 Task: Font style For heading Use Arial with green colour, bold & Underline. font size for heading '20 Pt. 'Change the font style of data to Arialand font size to  18 Pt. Change the alignment of both headline & data to  Align center. In the sheet  Attendance Spreadsheet
Action: Mouse moved to (60, 122)
Screenshot: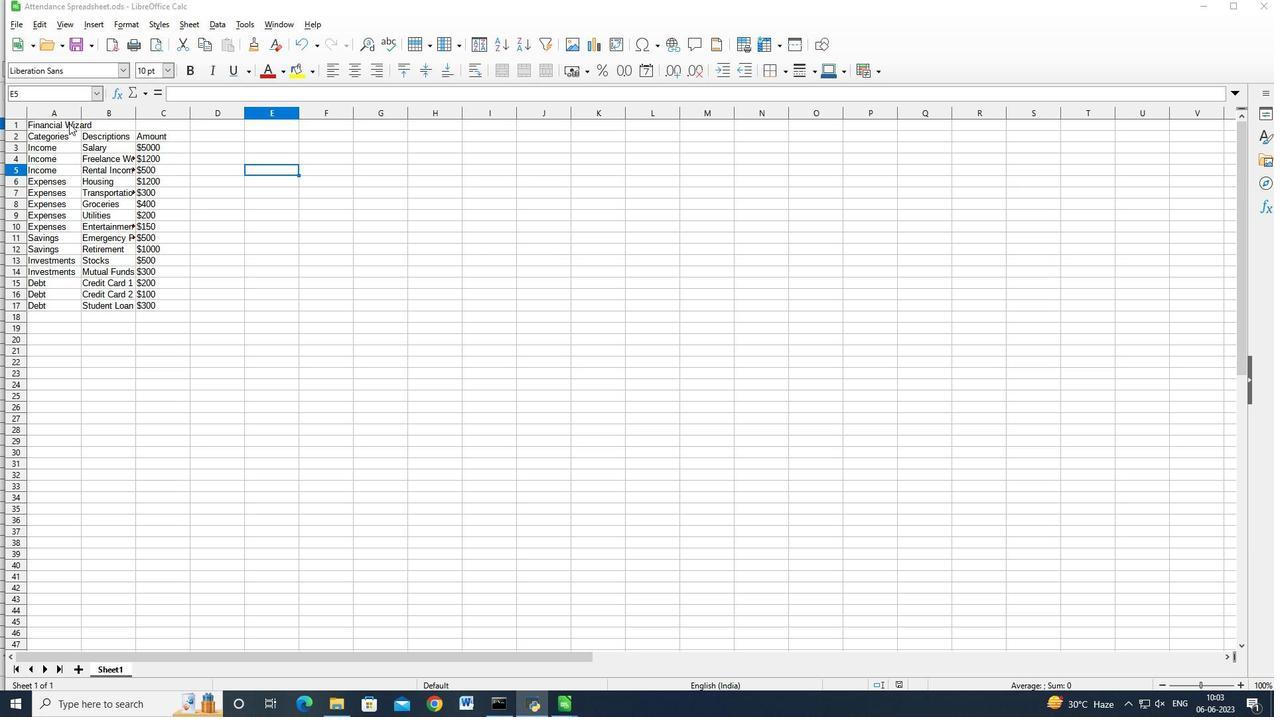 
Action: Mouse pressed left at (60, 122)
Screenshot: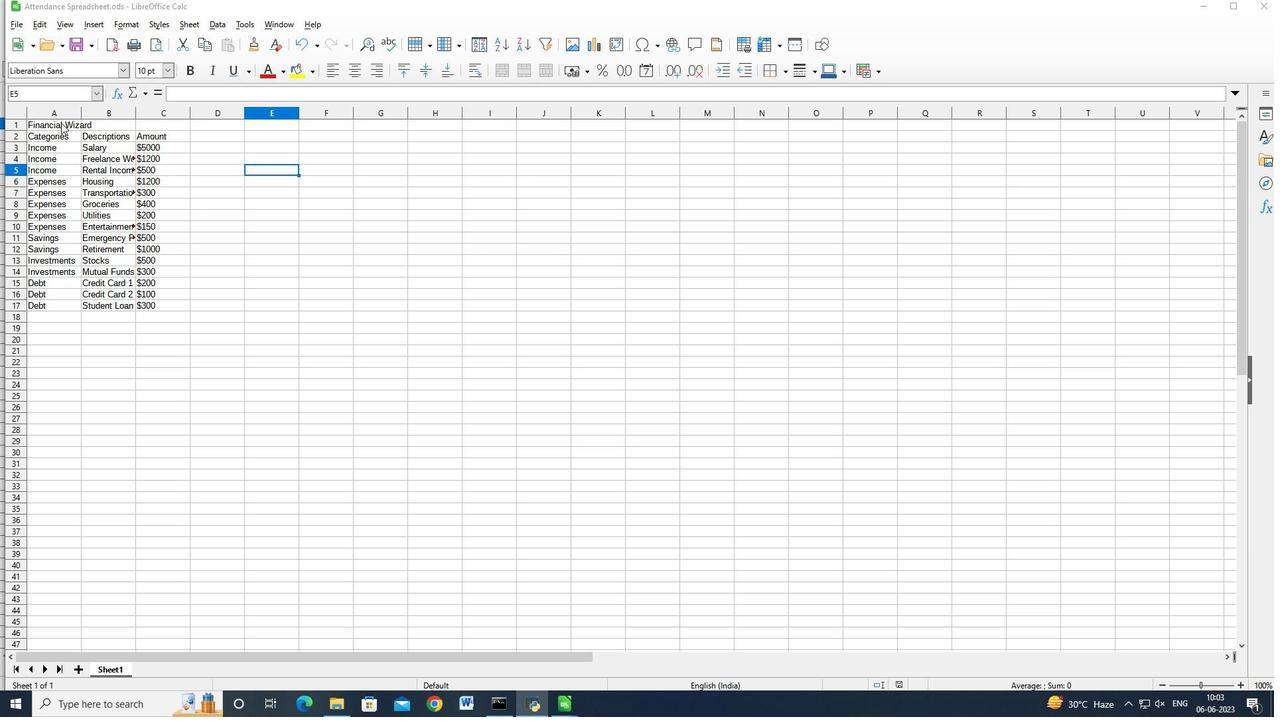 
Action: Key pressed <Key.shift><Key.right>
Screenshot: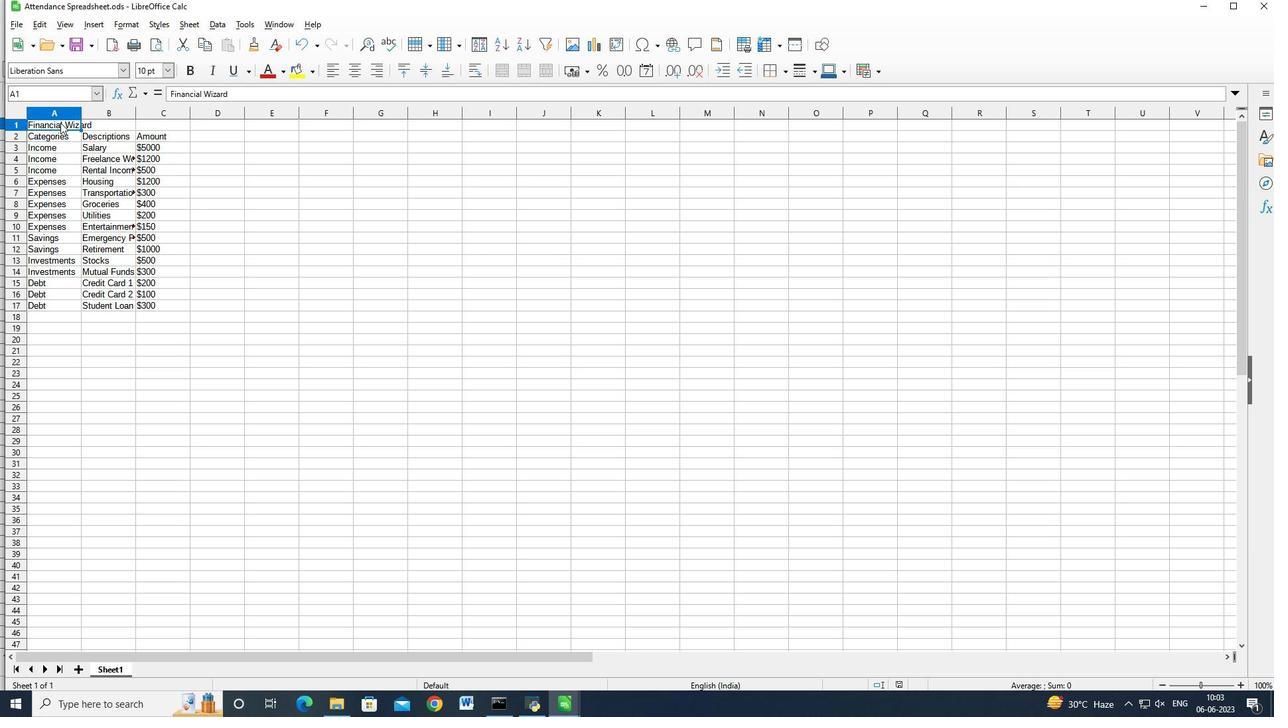 
Action: Mouse moved to (60, 75)
Screenshot: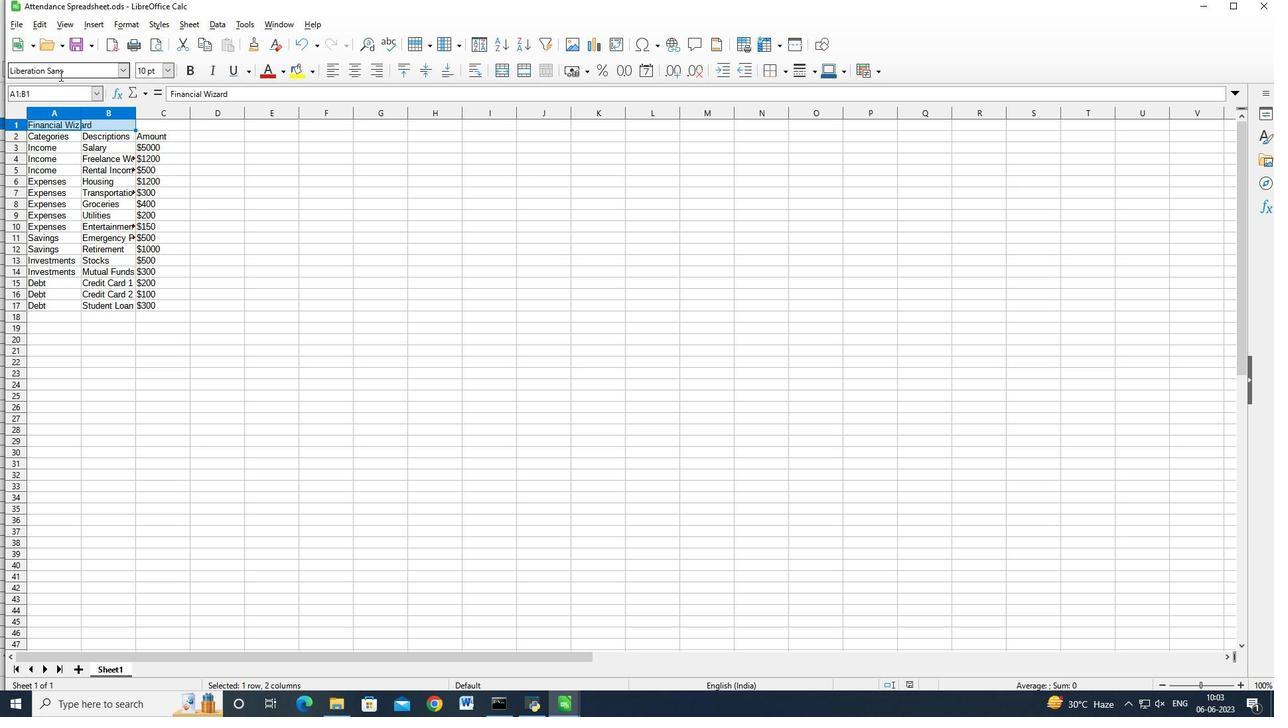 
Action: Mouse pressed left at (60, 75)
Screenshot: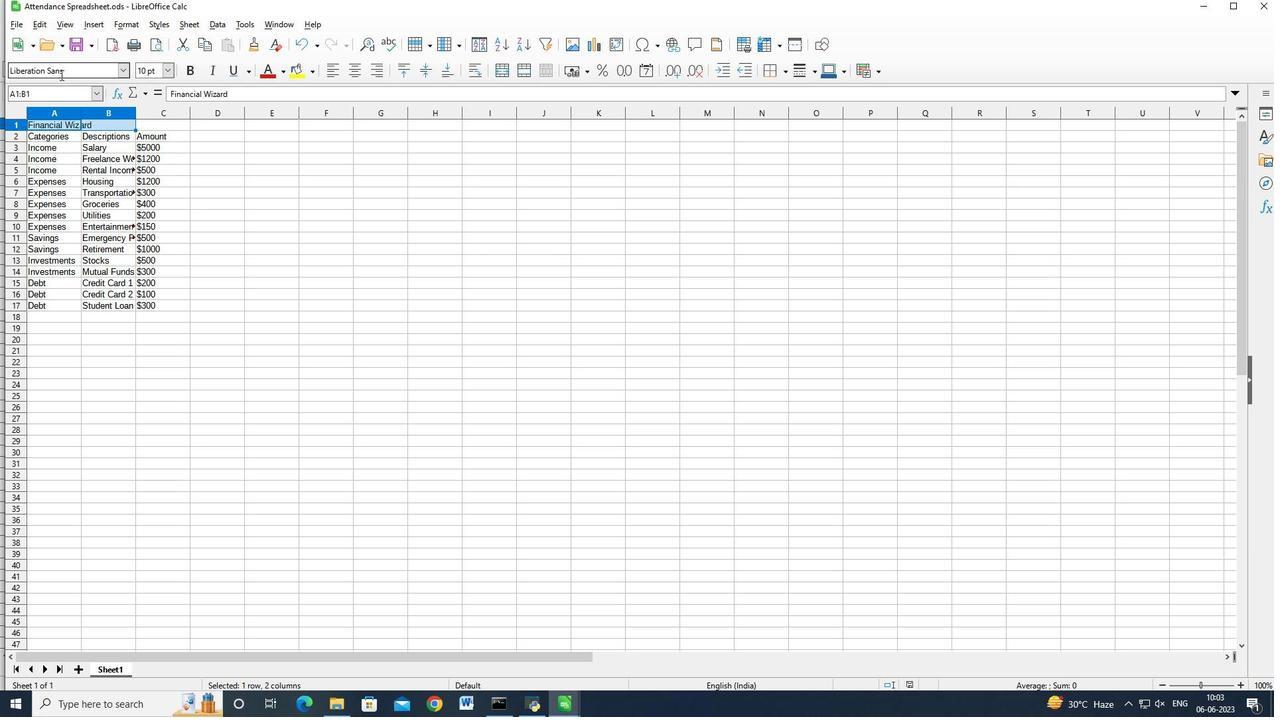 
Action: Key pressed <Key.right><Key.backspace><Key.backspace><Key.backspace><Key.backspace><Key.backspace><Key.backspace><Key.backspace><Key.backspace><Key.backspace><Key.backspace><Key.backspace><Key.backspace><Key.backspace><Key.backspace><Key.backspace><Key.backspace><Key.backspace><Key.shift_r>Arial<Key.enter>
Screenshot: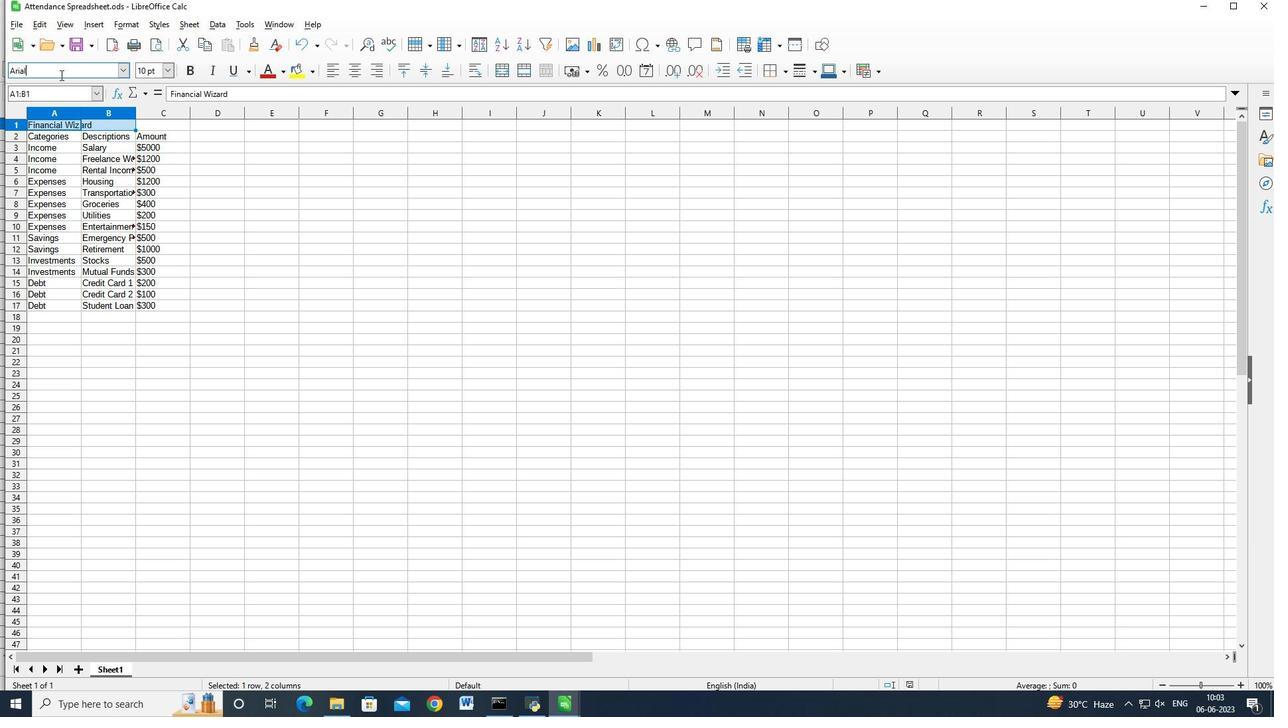 
Action: Mouse moved to (284, 77)
Screenshot: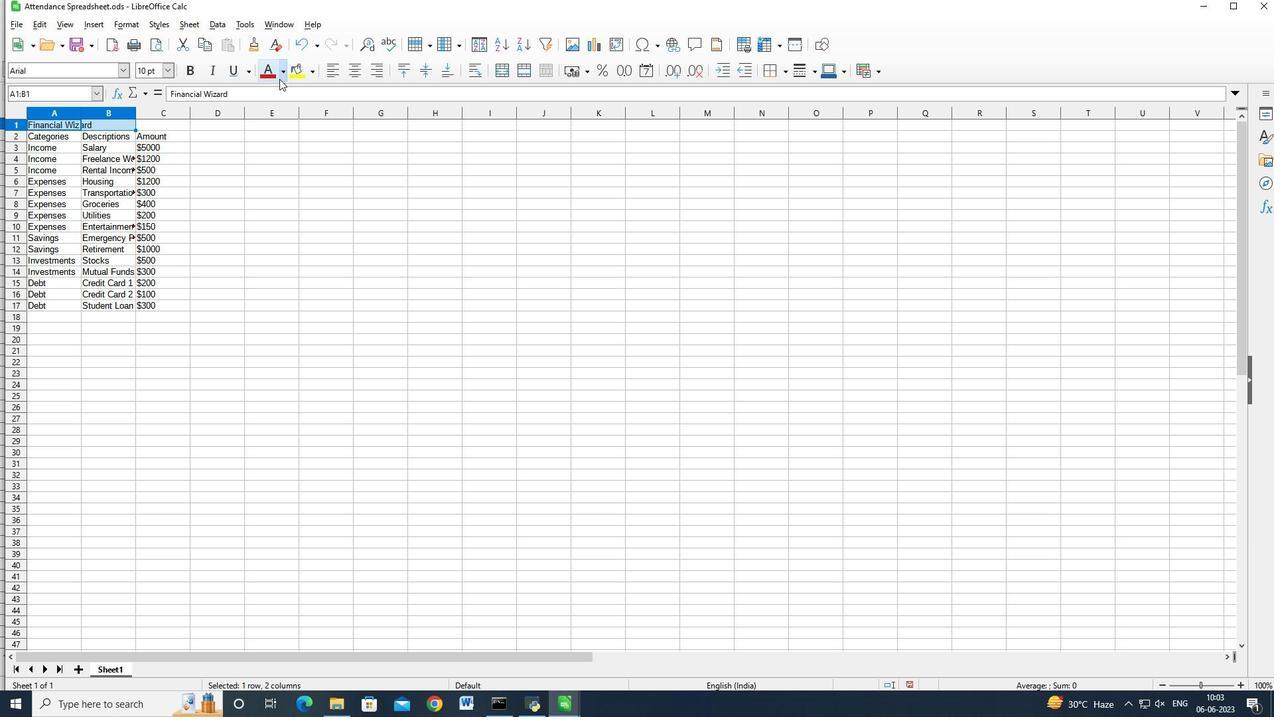 
Action: Mouse pressed left at (284, 77)
Screenshot: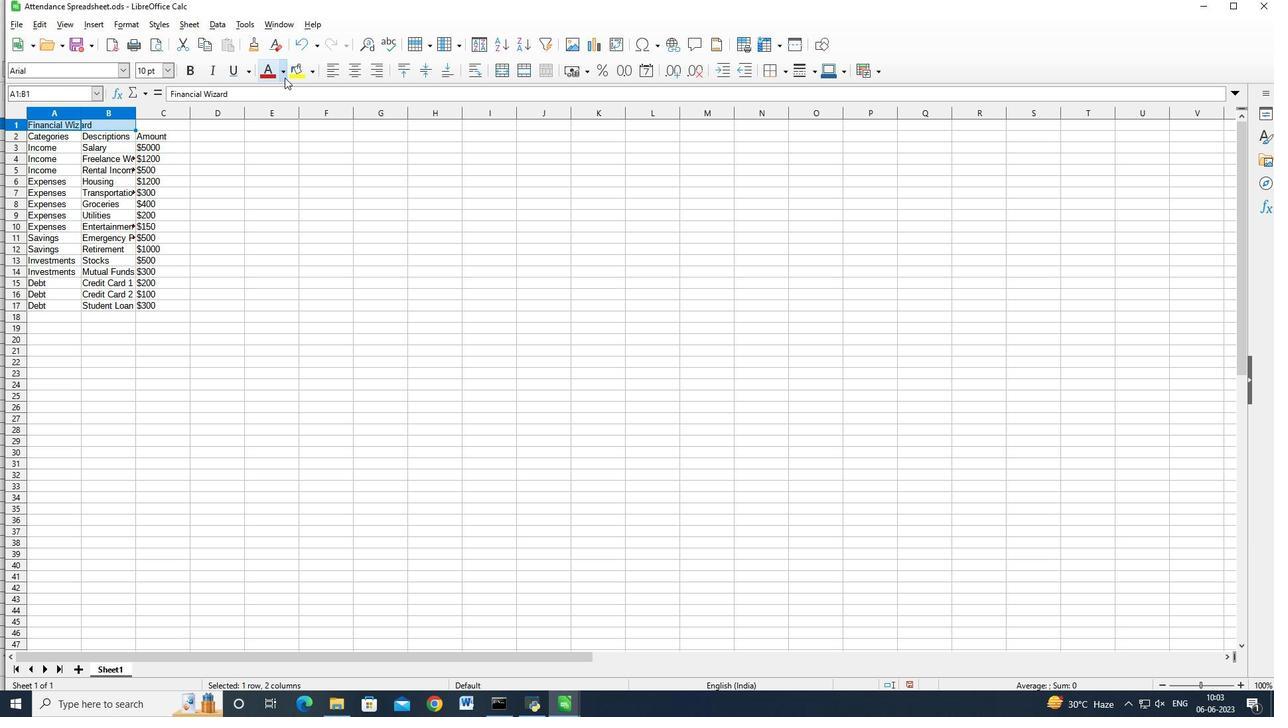 
Action: Mouse moved to (332, 139)
Screenshot: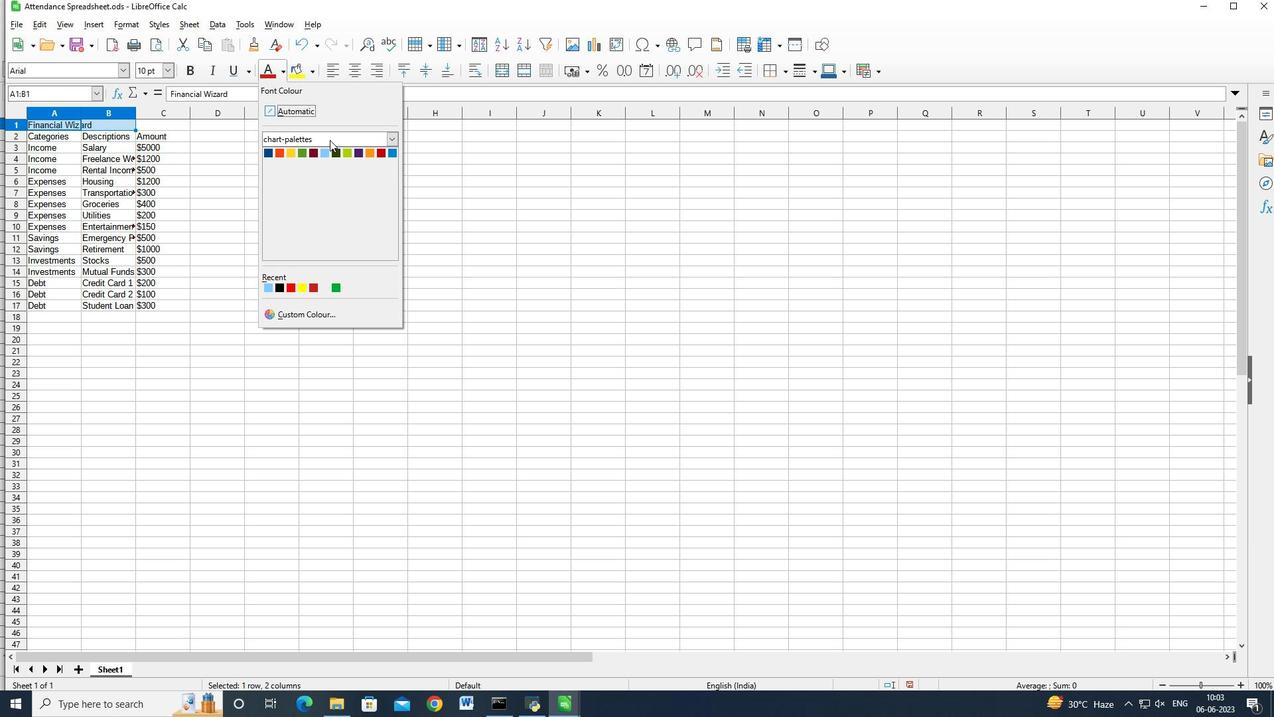 
Action: Mouse pressed left at (332, 139)
Screenshot: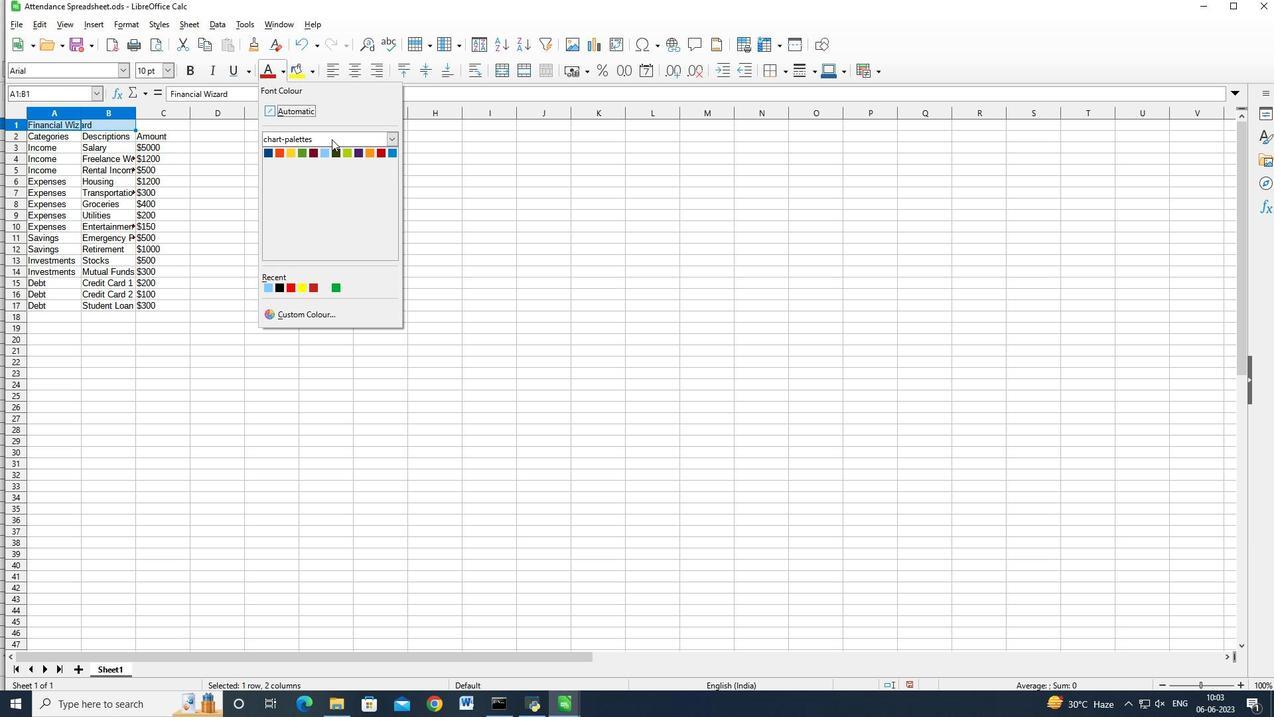 
Action: Mouse moved to (294, 228)
Screenshot: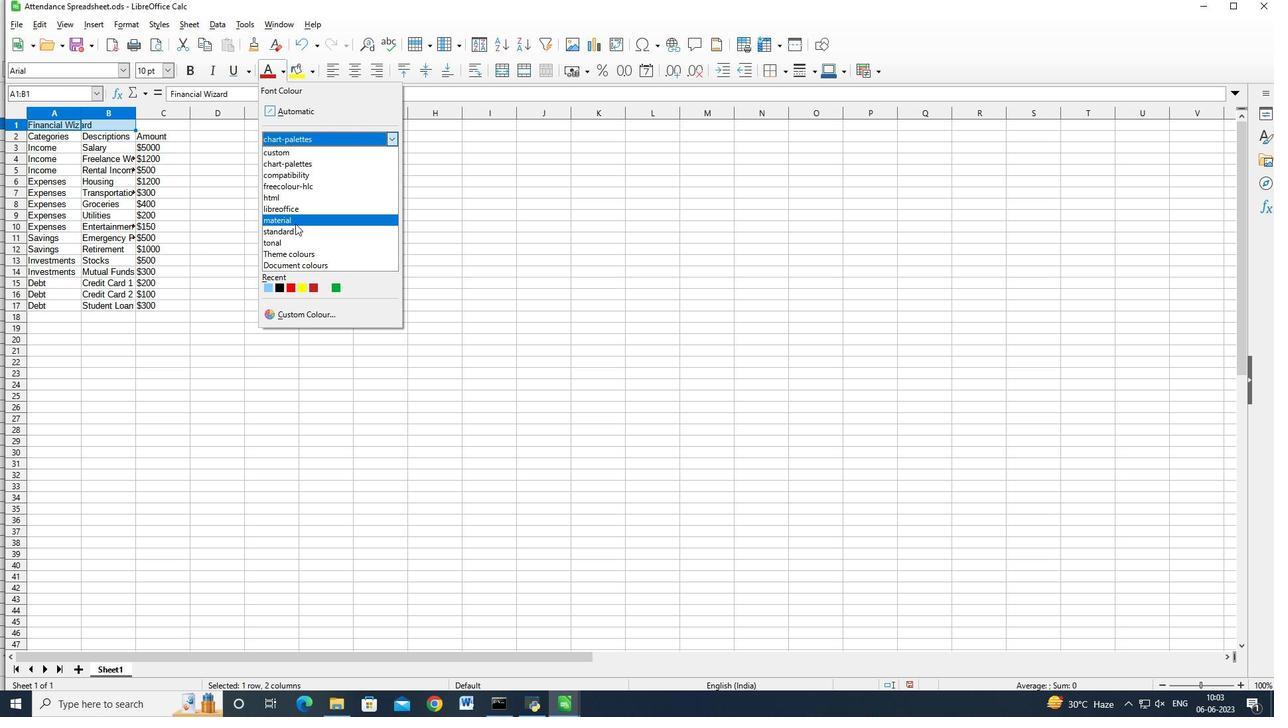 
Action: Mouse pressed left at (294, 228)
Screenshot: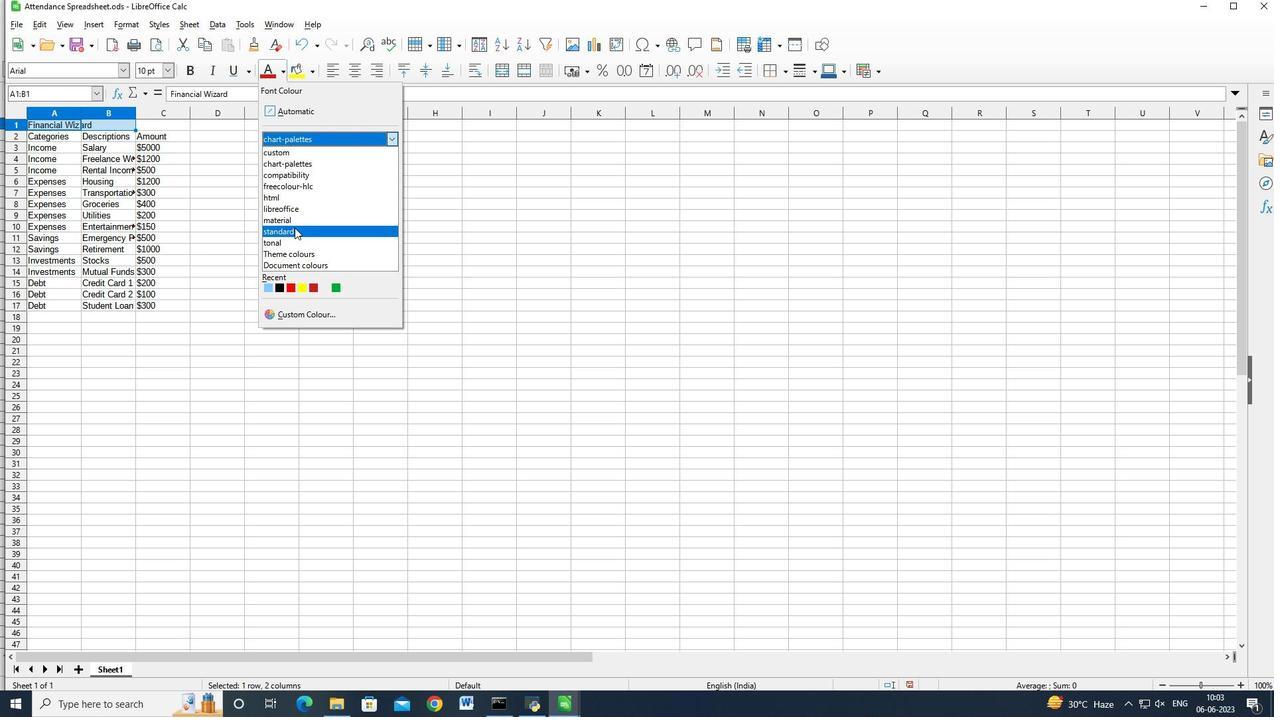 
Action: Mouse moved to (375, 161)
Screenshot: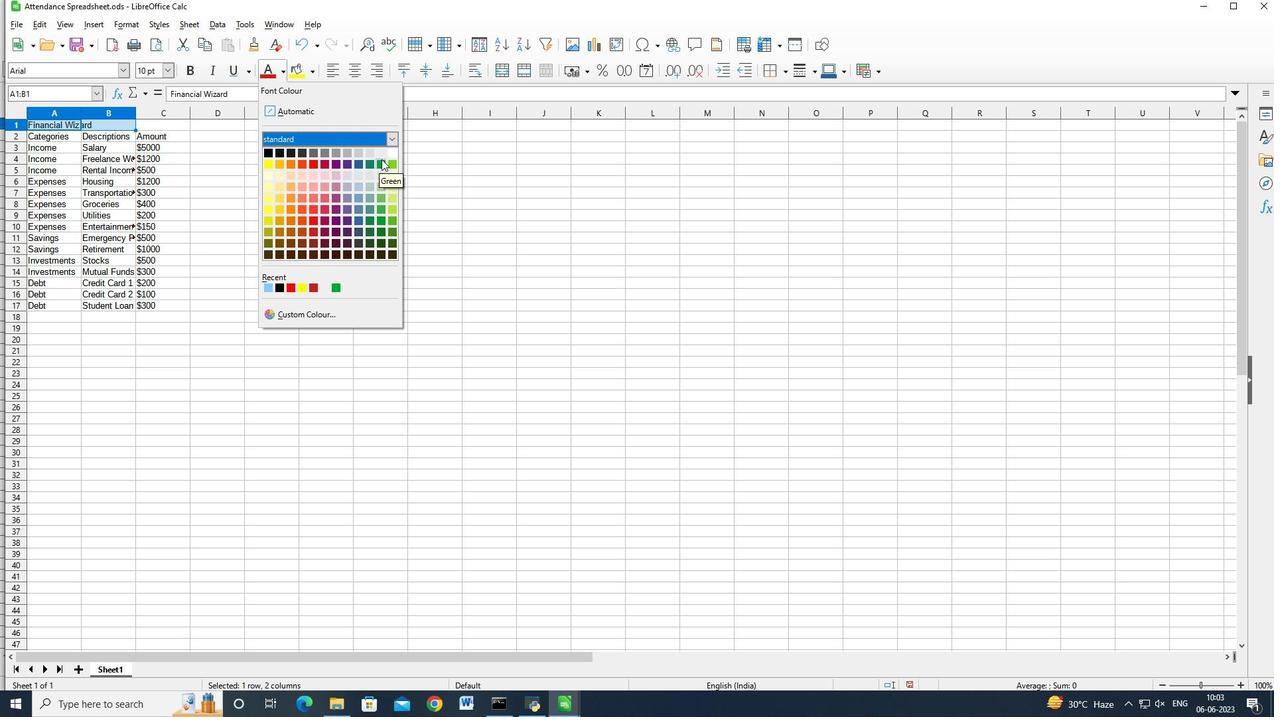 
Action: Mouse pressed left at (375, 161)
Screenshot: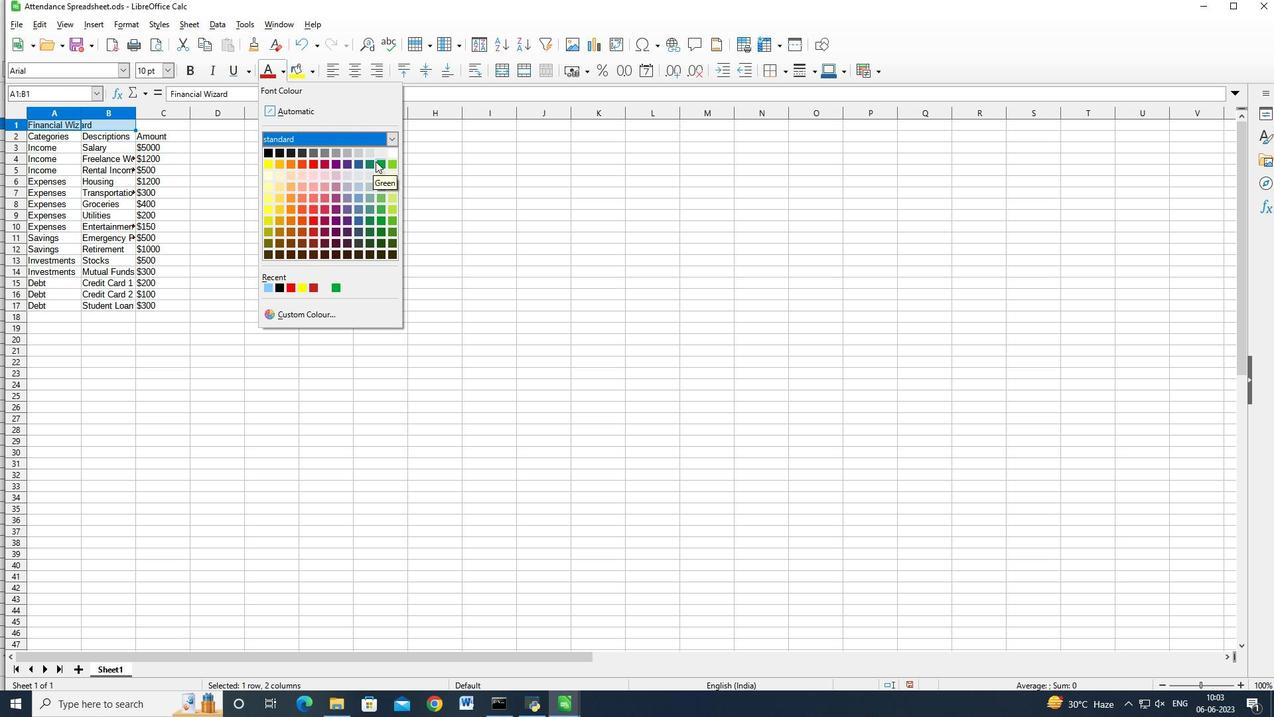 
Action: Mouse moved to (169, 72)
Screenshot: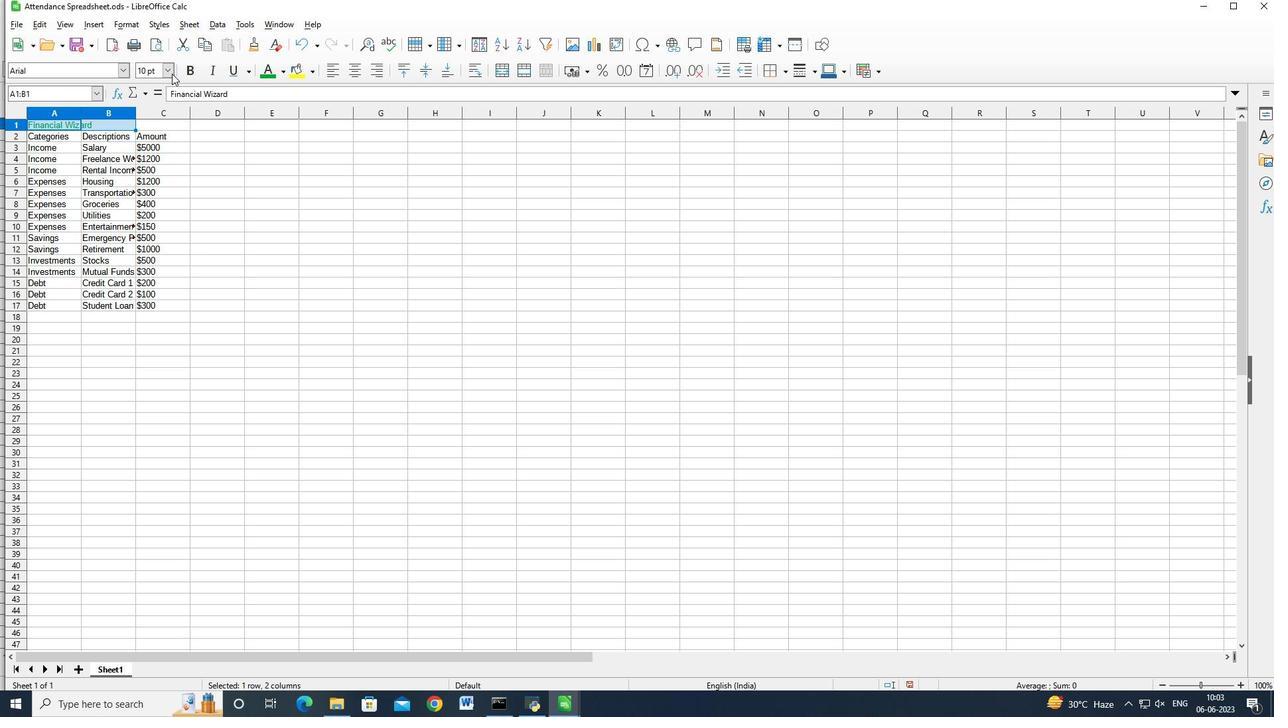 
Action: Mouse pressed left at (169, 72)
Screenshot: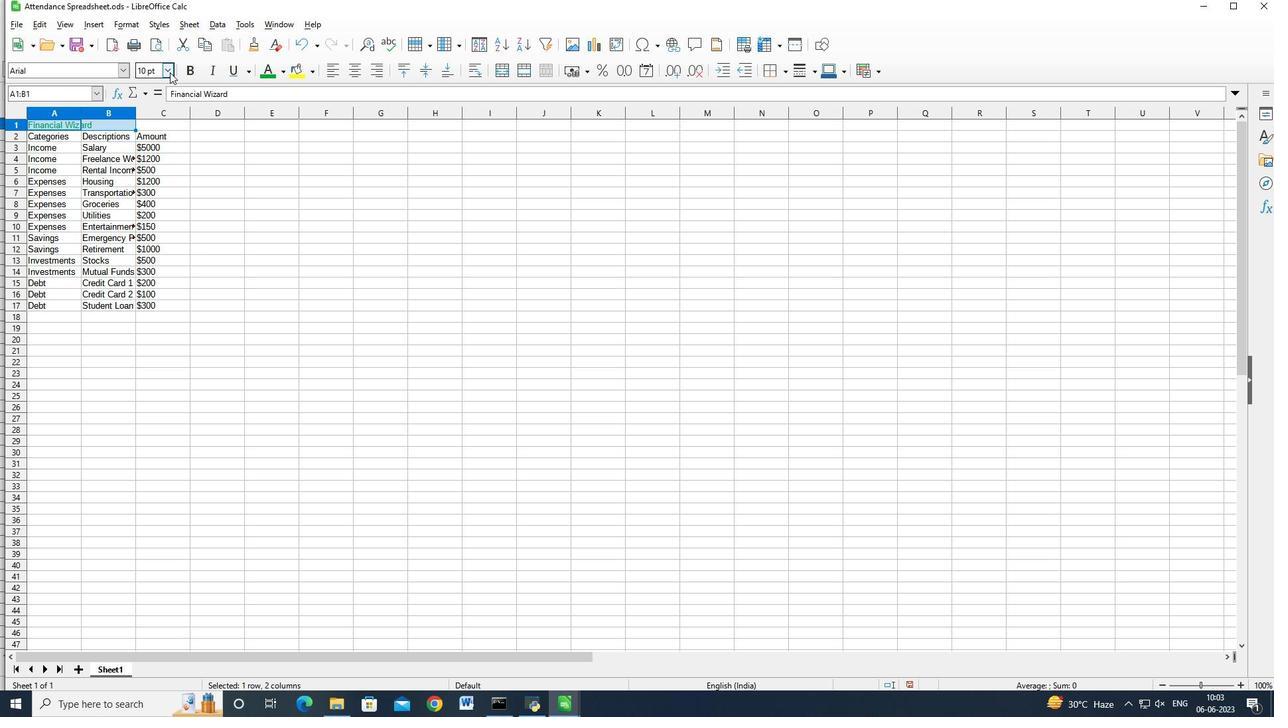 
Action: Mouse moved to (144, 235)
Screenshot: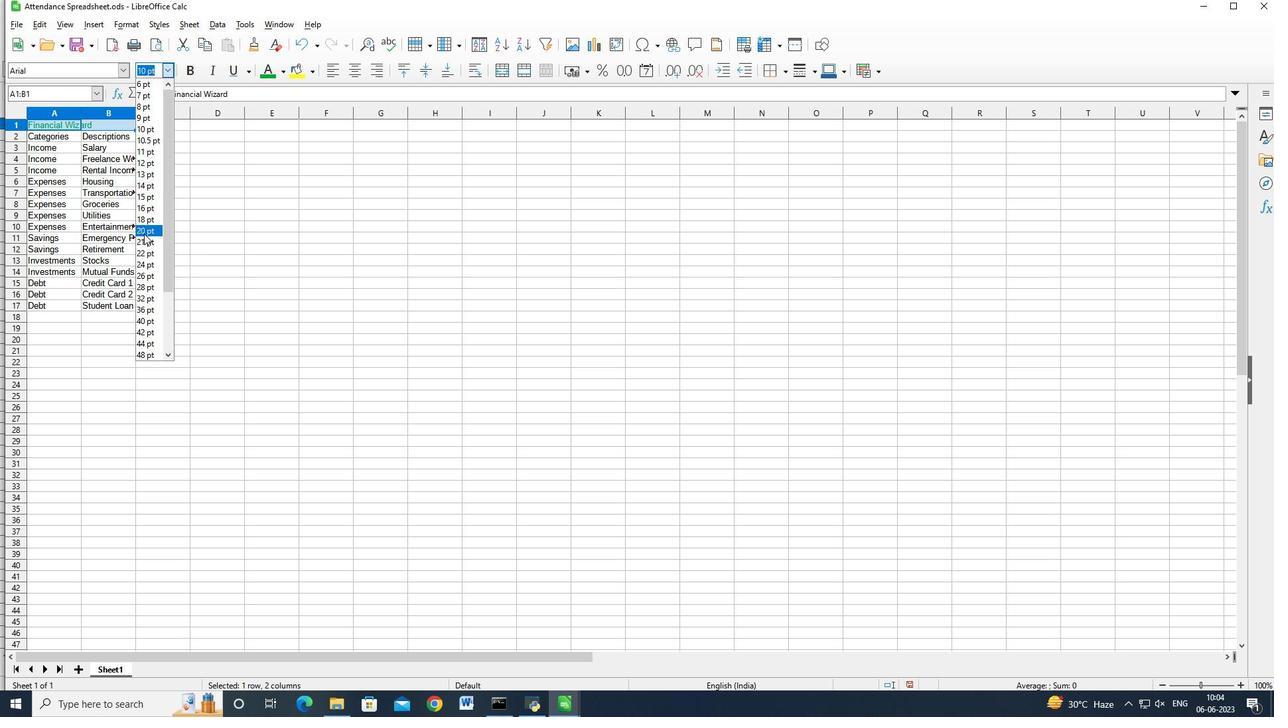 
Action: Mouse pressed left at (144, 235)
Screenshot: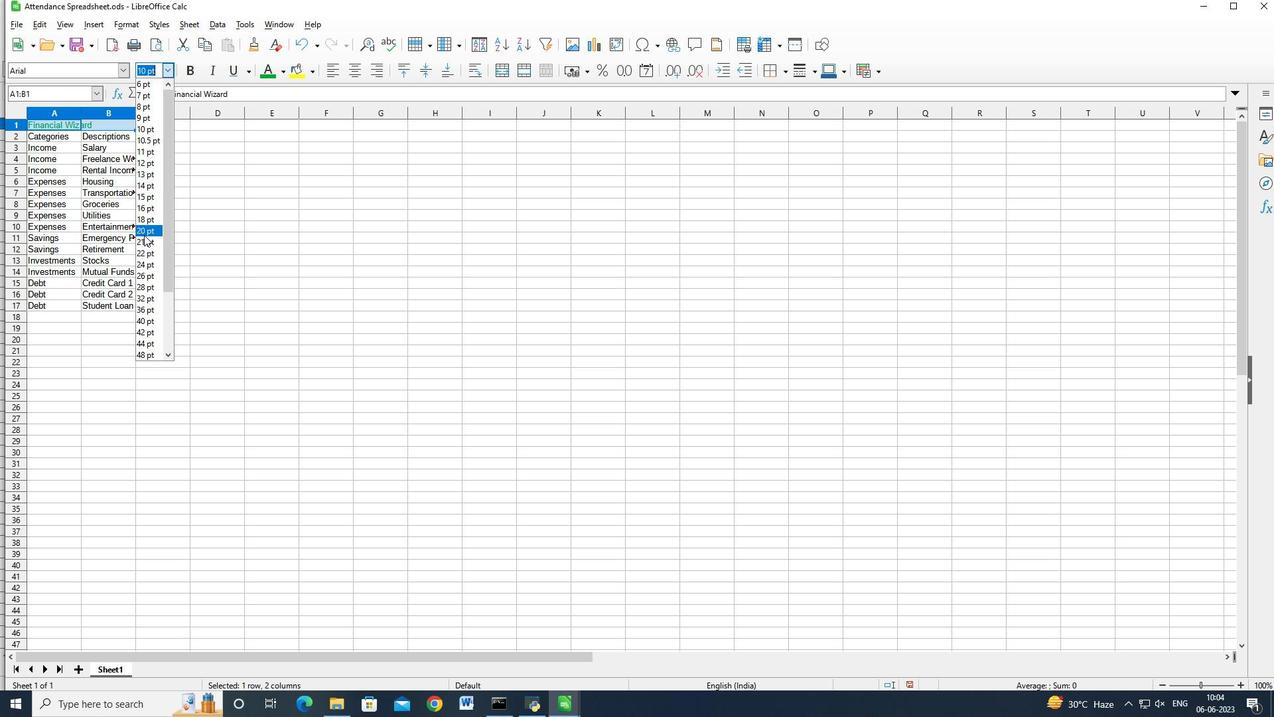 
Action: Mouse moved to (195, 74)
Screenshot: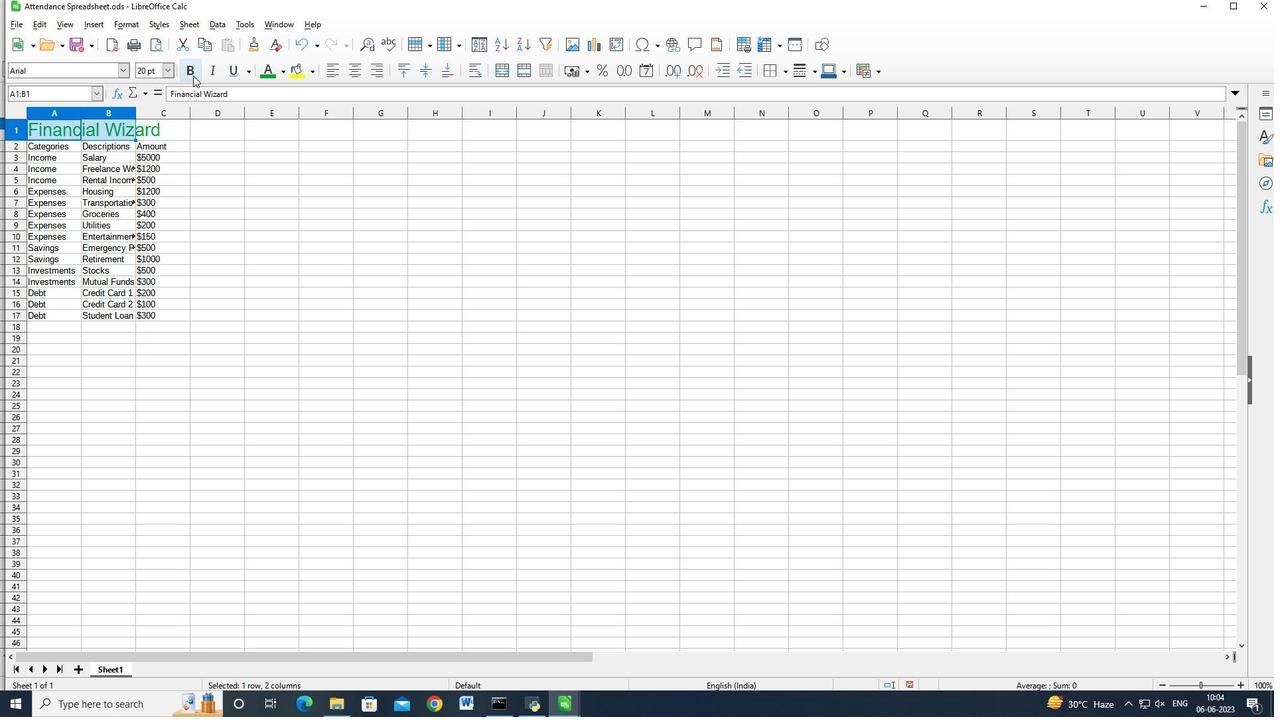 
Action: Mouse pressed left at (195, 74)
Screenshot: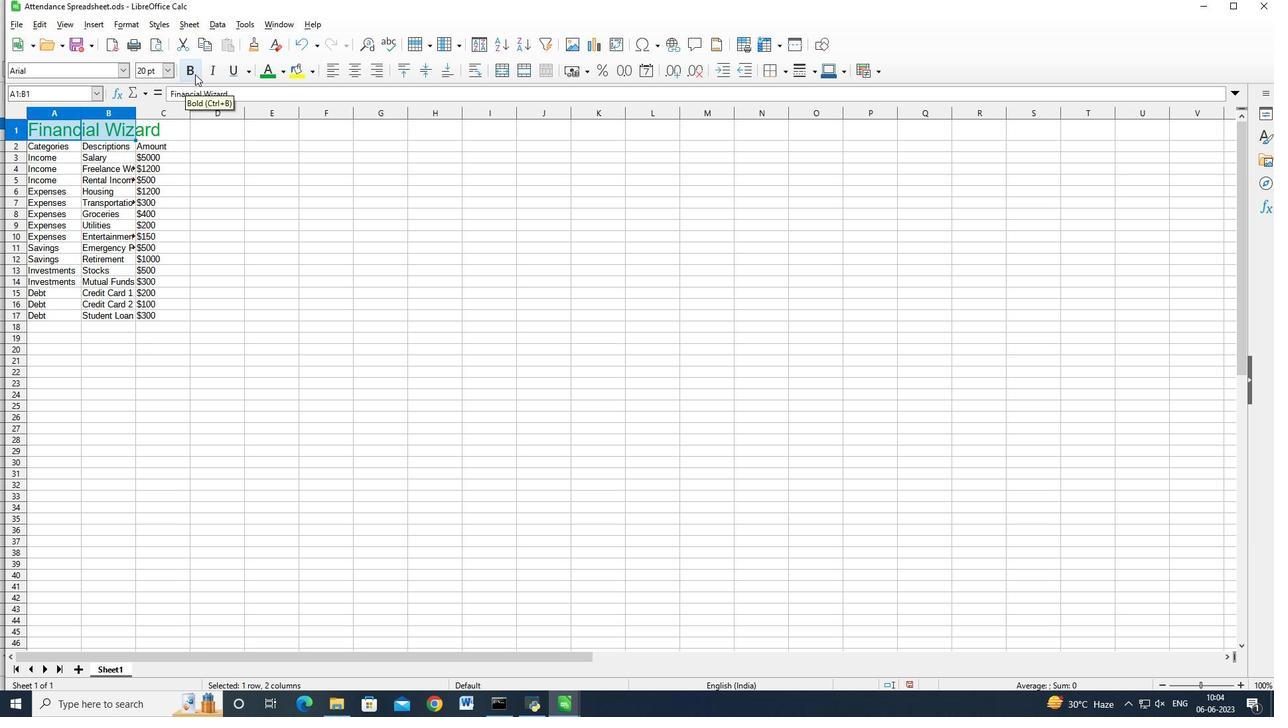 
Action: Mouse moved to (240, 70)
Screenshot: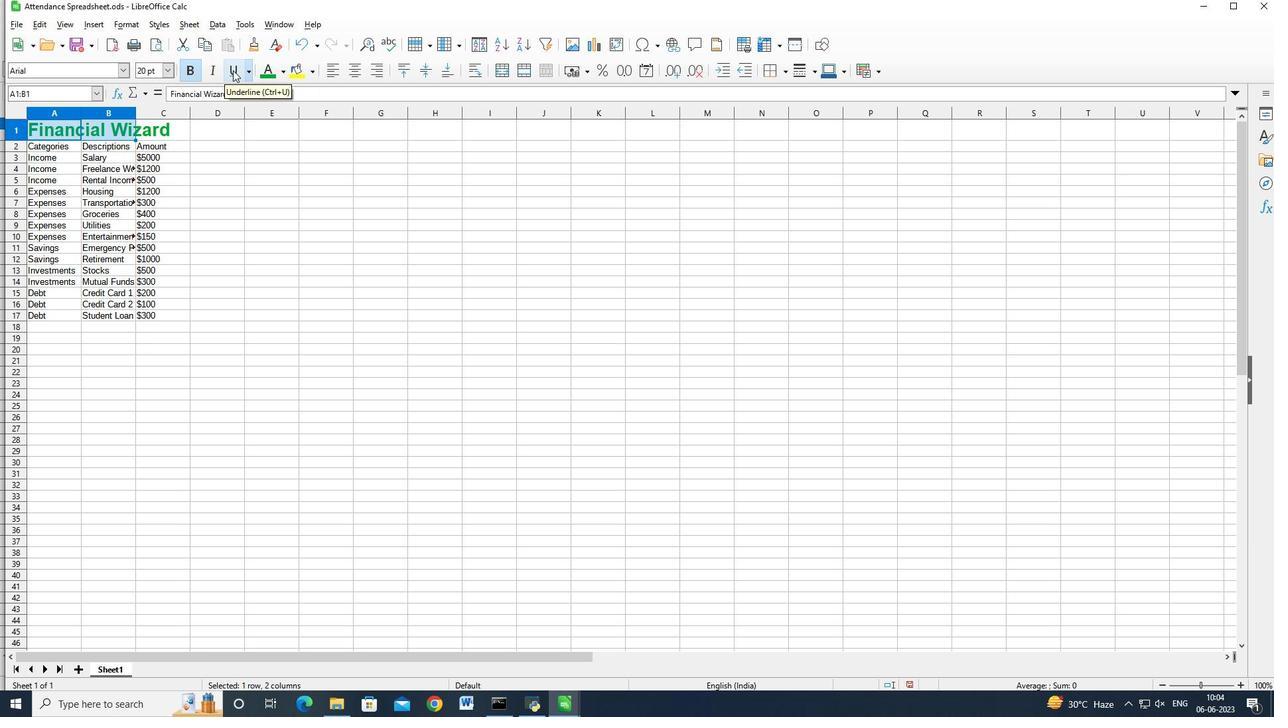 
Action: Mouse pressed left at (240, 70)
Screenshot: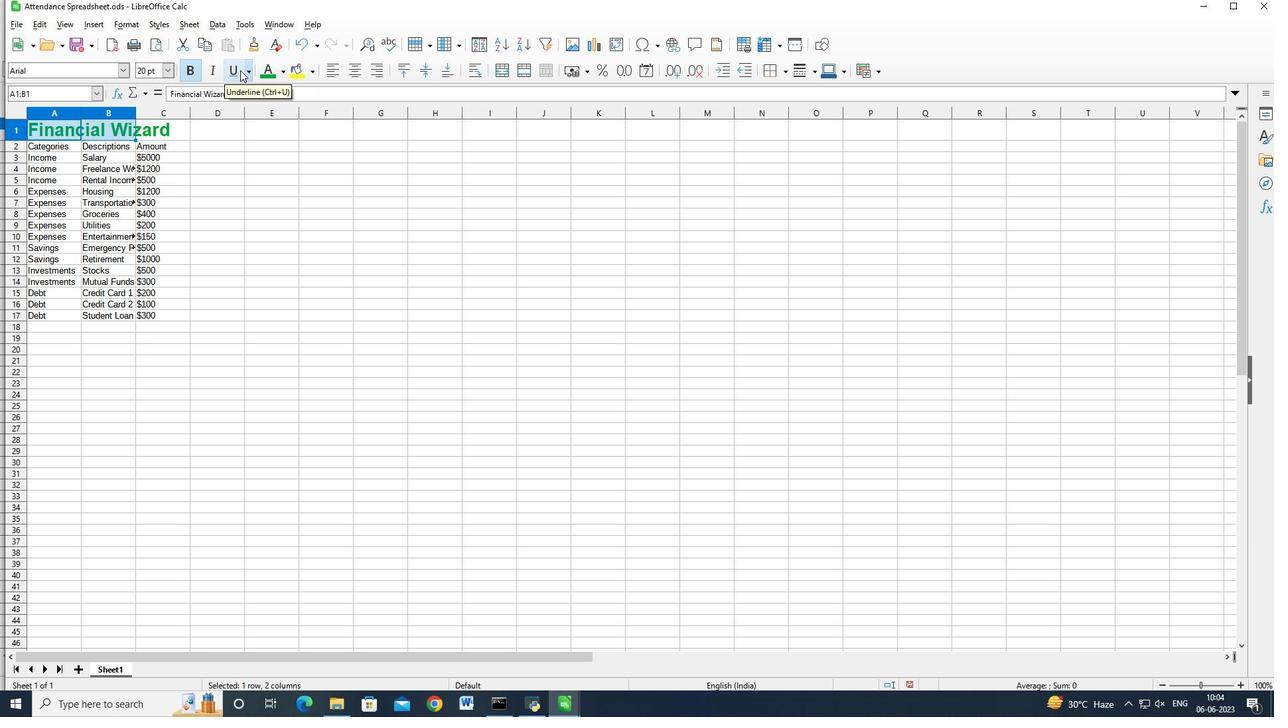 
Action: Mouse moved to (55, 145)
Screenshot: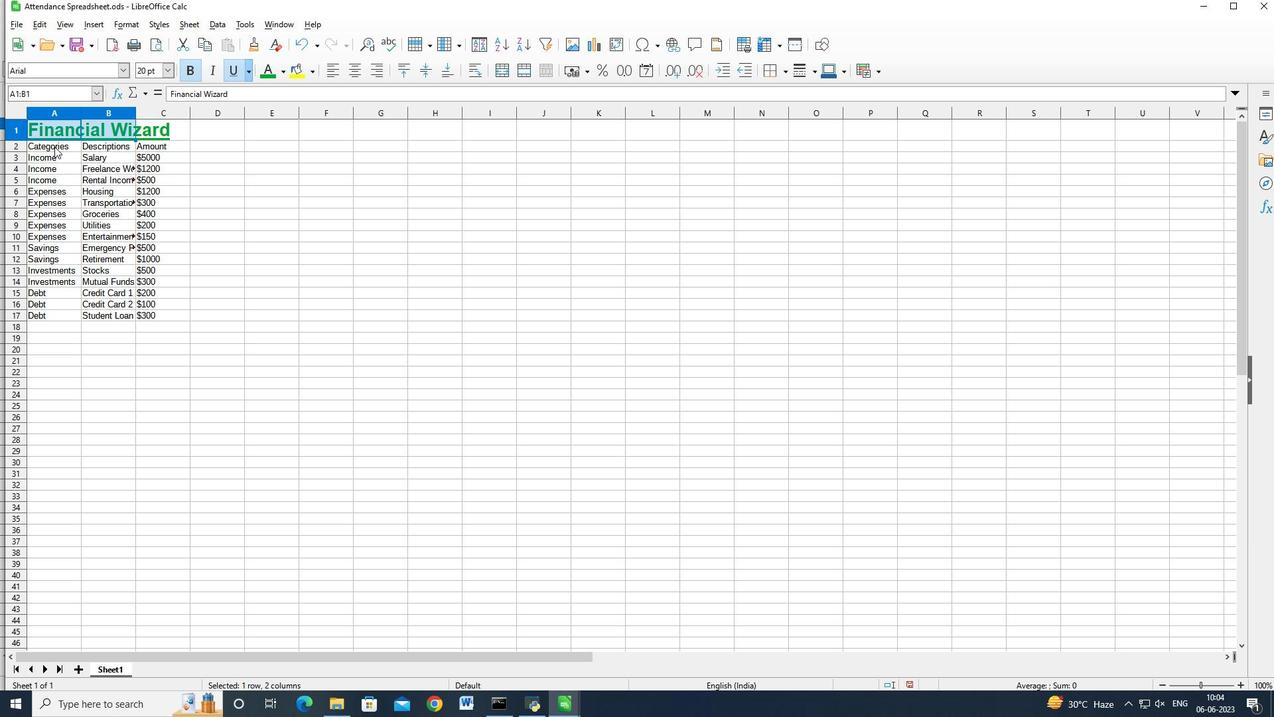 
Action: Mouse pressed left at (55, 145)
Screenshot: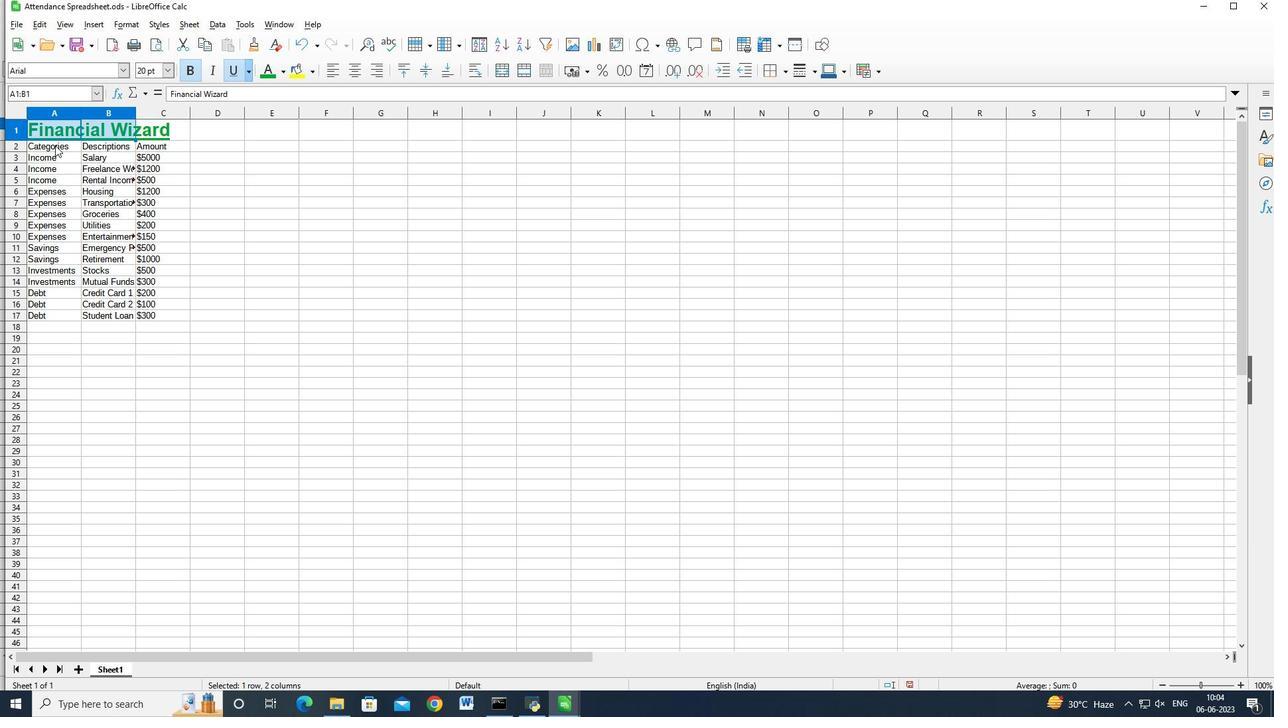 
Action: Mouse moved to (75, 140)
Screenshot: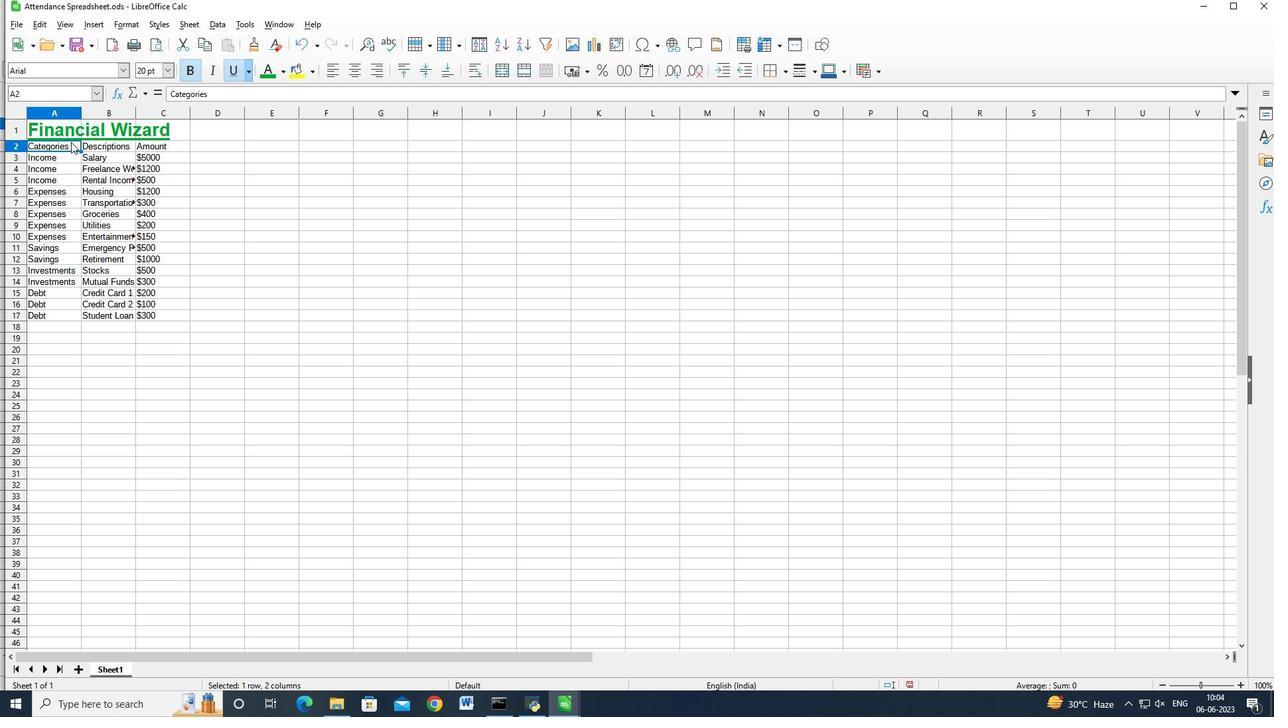 
Action: Key pressed <Key.shift><Key.right><Key.right><Key.down><Key.left><Key.down><Key.down><Key.down><Key.down><Key.down><Key.down><Key.down><Key.down><Key.down><Key.down><Key.down><Key.down><Key.down><Key.down>
Screenshot: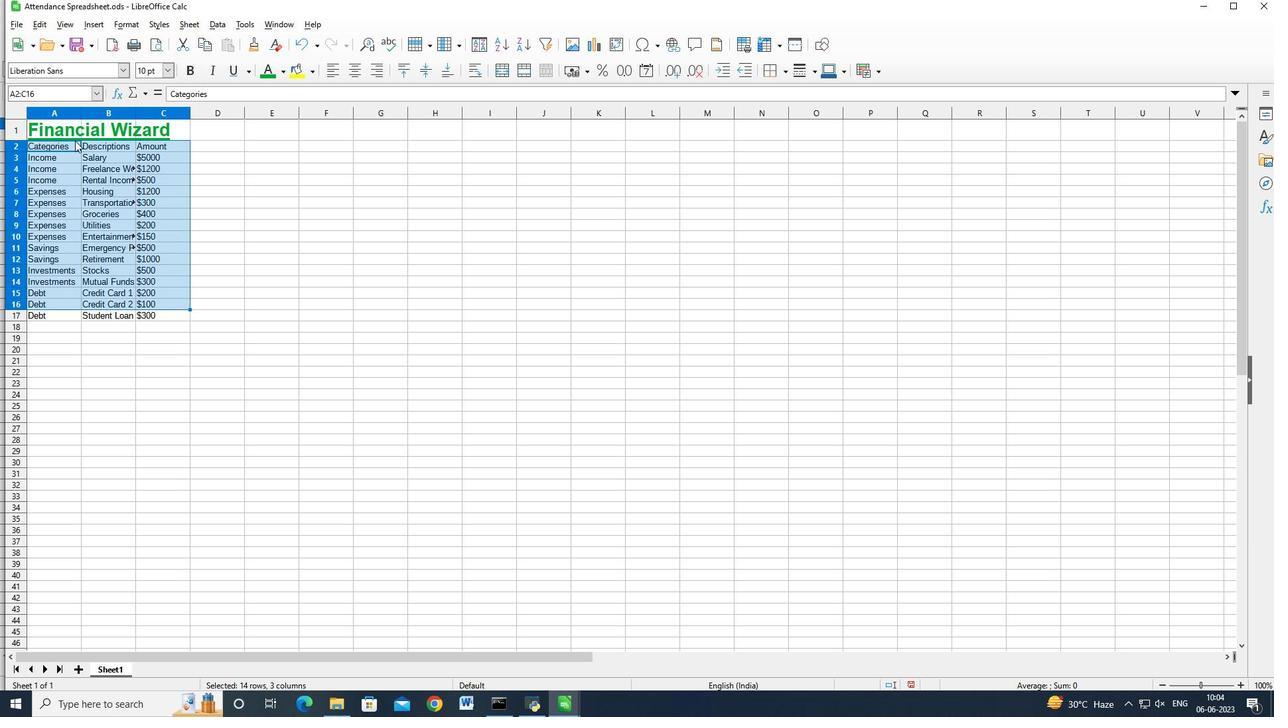 
Action: Mouse moved to (57, 73)
Screenshot: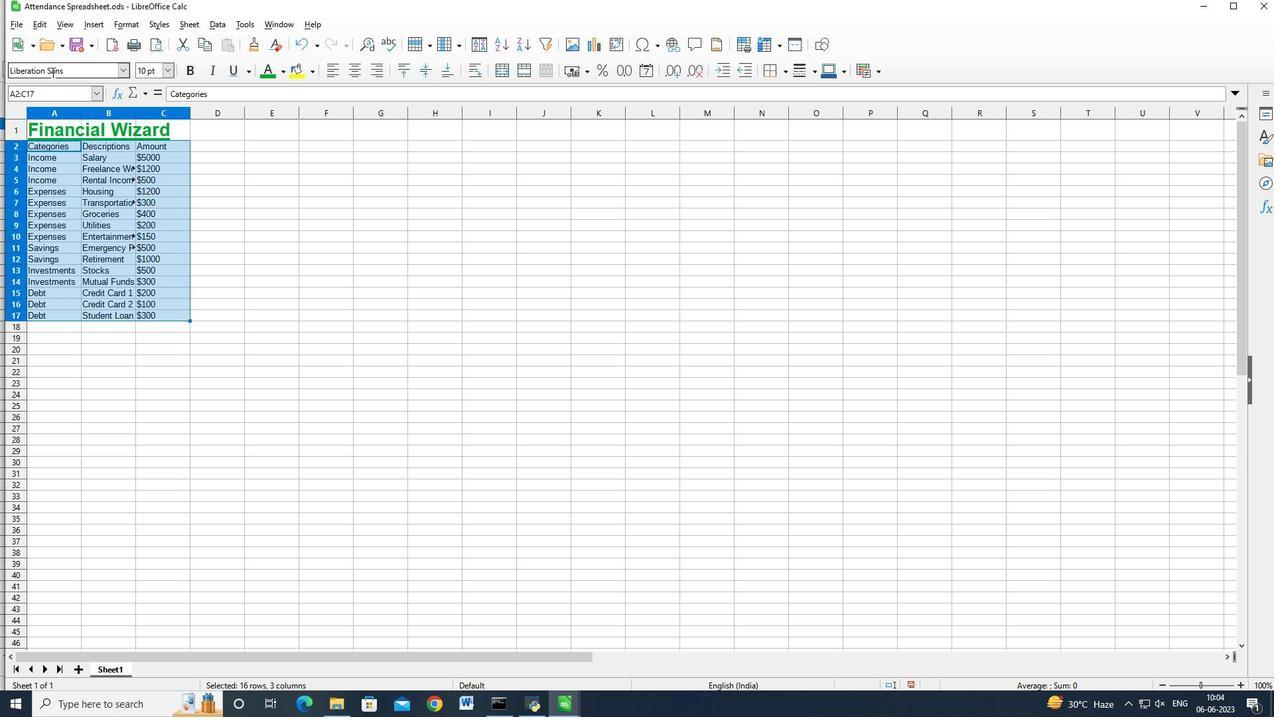 
Action: Mouse pressed left at (57, 73)
Screenshot: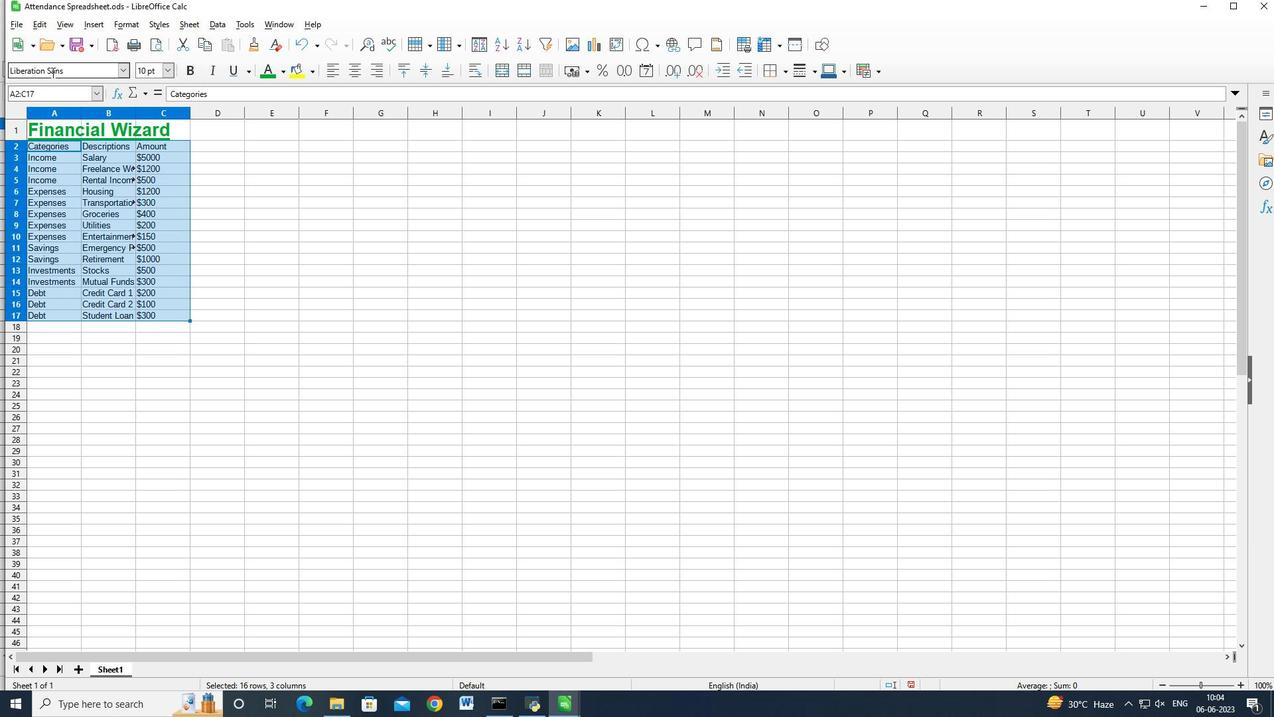 
Action: Mouse moved to (81, 73)
Screenshot: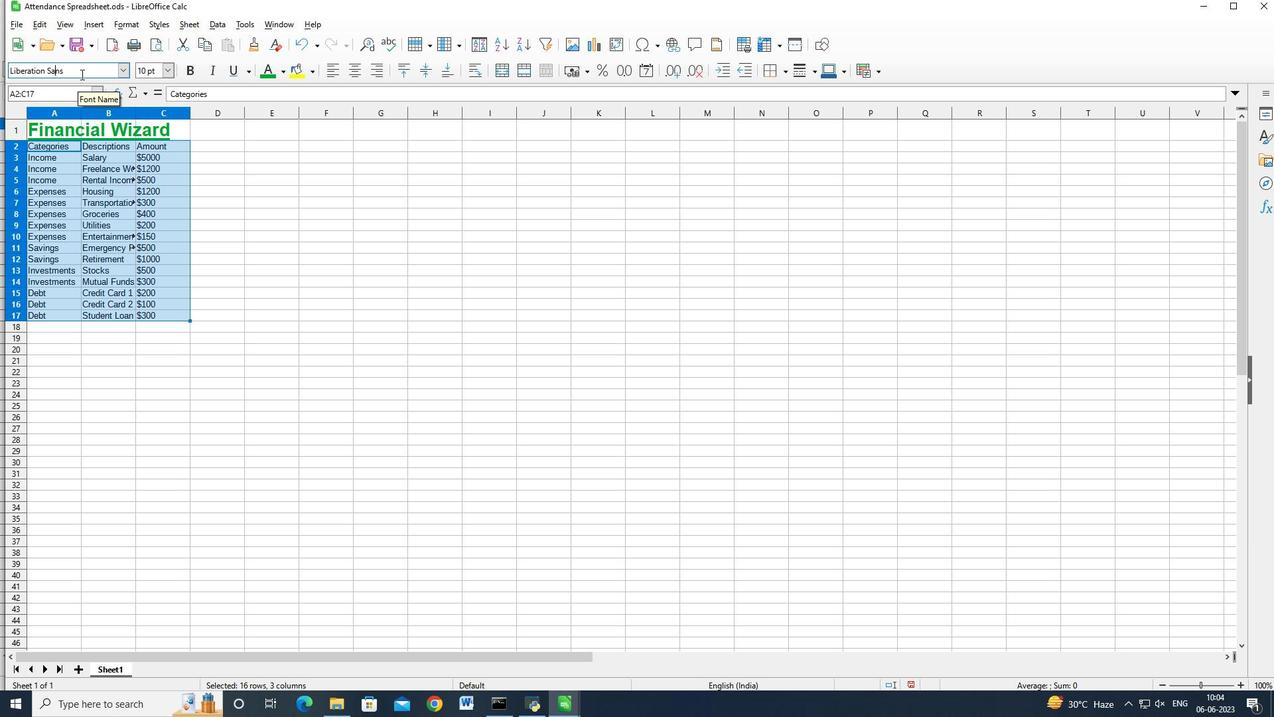 
Action: Mouse pressed left at (81, 73)
Screenshot: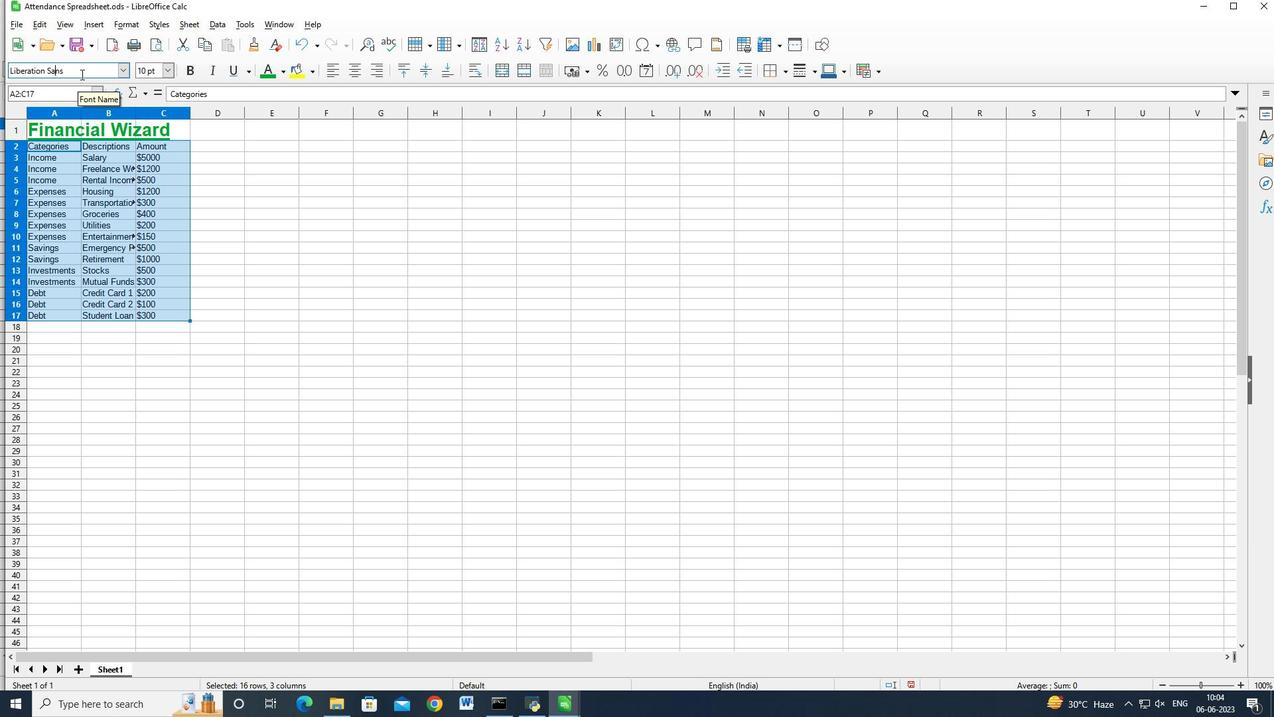 
Action: Key pressed <Key.backspace><Key.backspace><Key.backspace><Key.backspace><Key.backspace><Key.backspace><Key.backspace><Key.backspace><Key.backspace><Key.backspace><Key.backspace><Key.backspace><Key.backspace><Key.backspace><Key.backspace><Key.backspace><Key.backspace><Key.backspace><Key.shift_r>Arialand
Screenshot: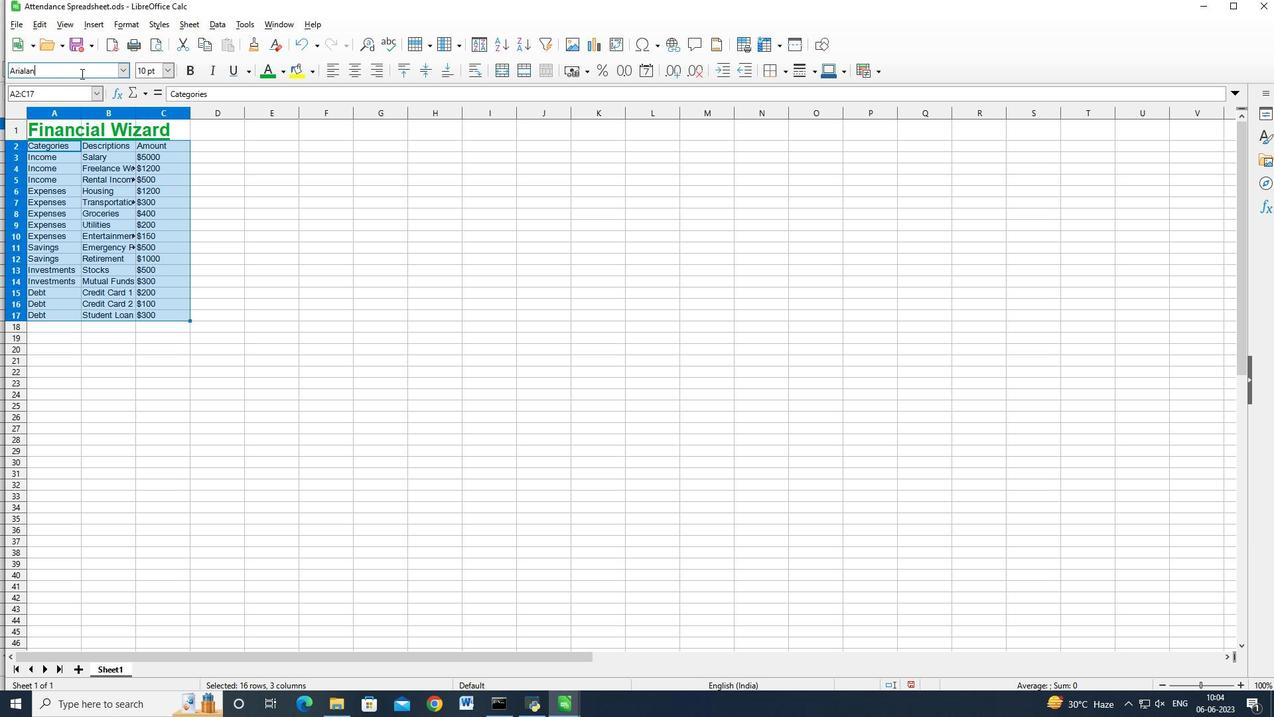 
Action: Mouse moved to (164, 74)
Screenshot: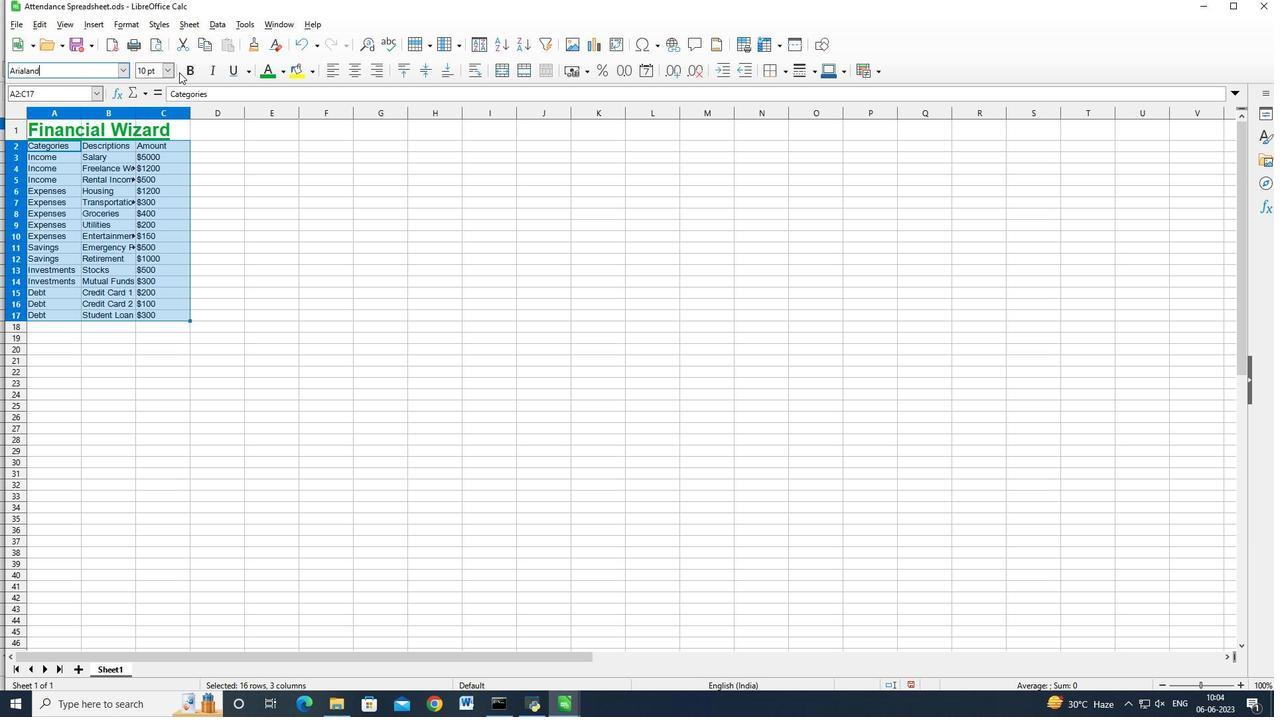 
Action: Mouse pressed left at (164, 74)
Screenshot: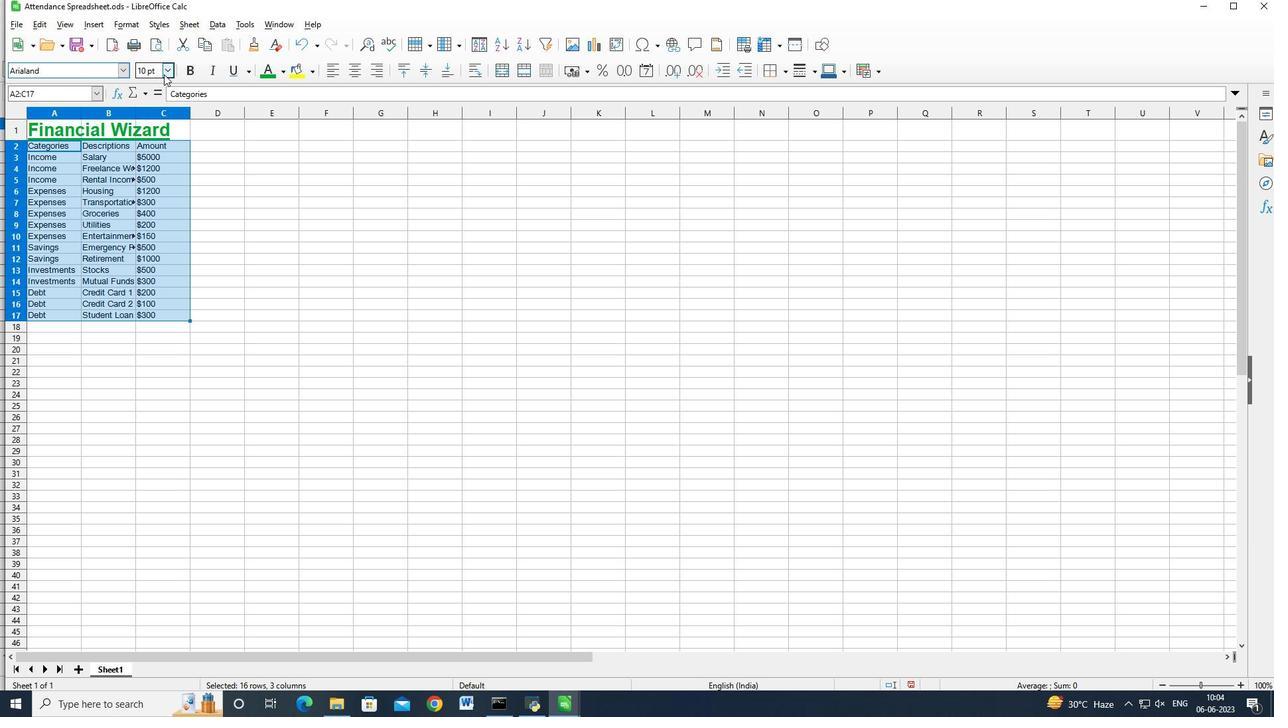
Action: Mouse moved to (148, 217)
Screenshot: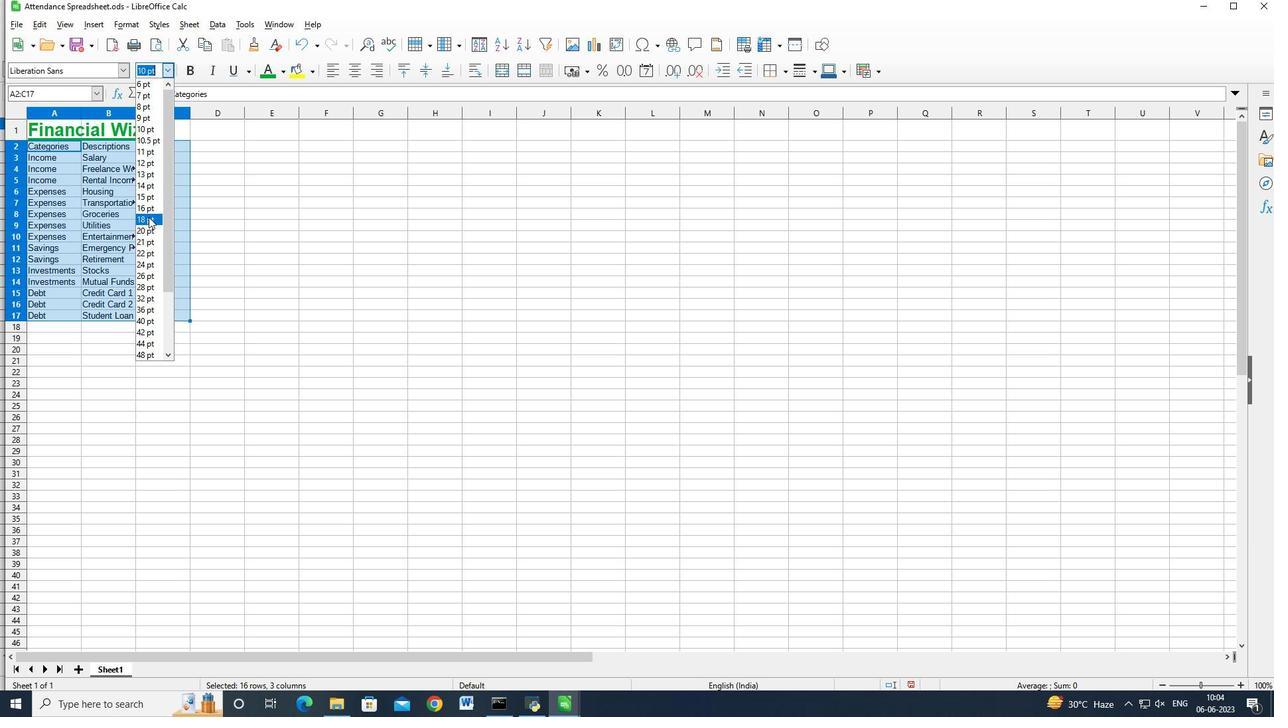 
Action: Mouse pressed left at (148, 217)
Screenshot: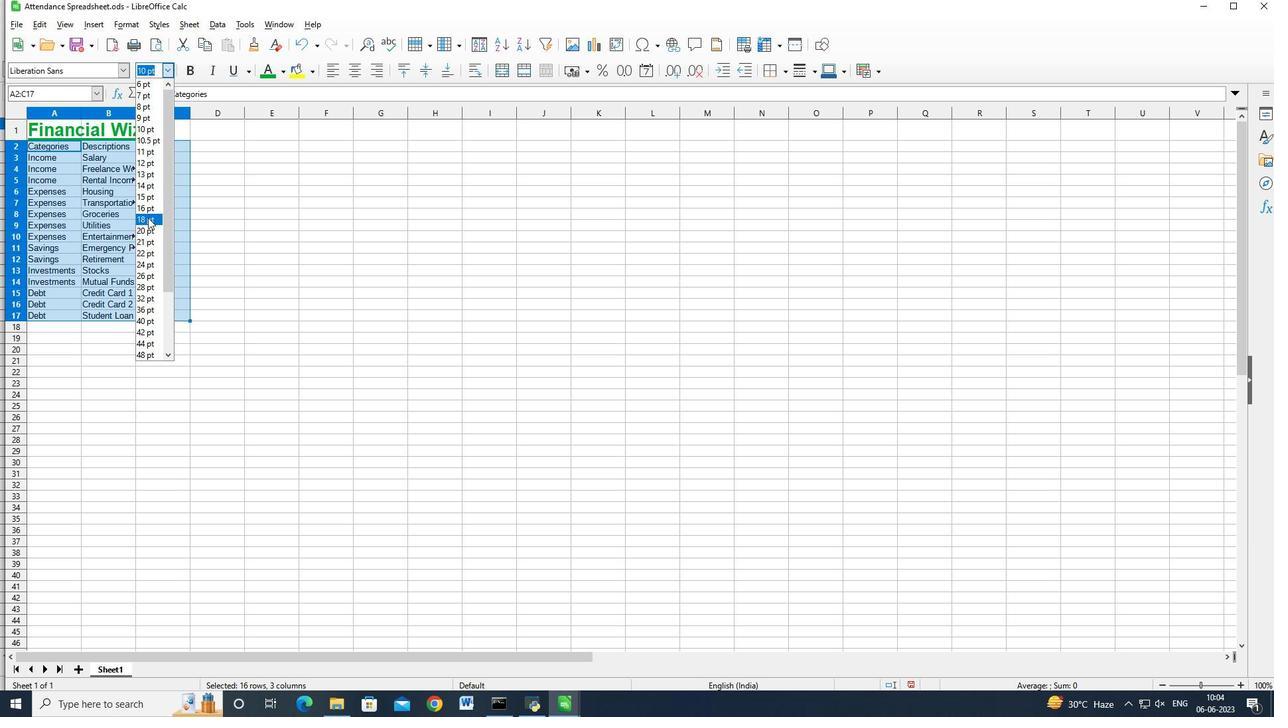 
Action: Mouse moved to (77, 132)
Screenshot: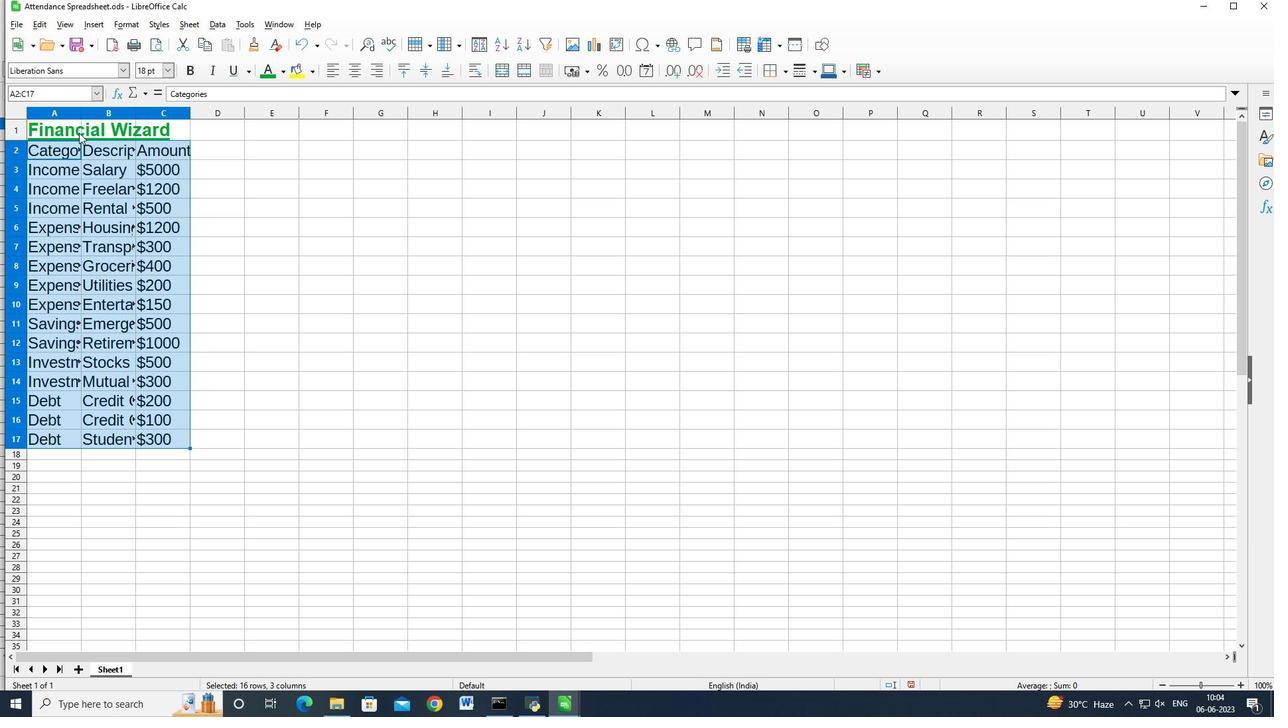
Action: Mouse pressed left at (77, 132)
Screenshot: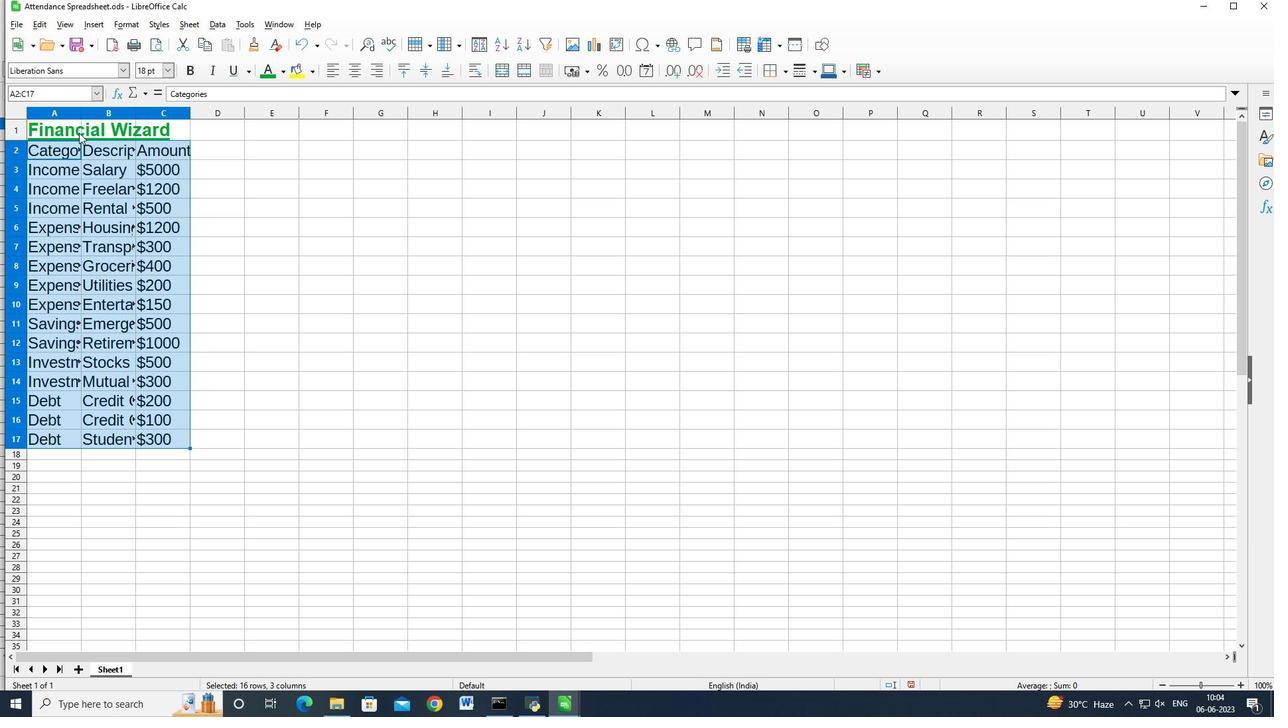 
Action: Mouse moved to (102, 126)
Screenshot: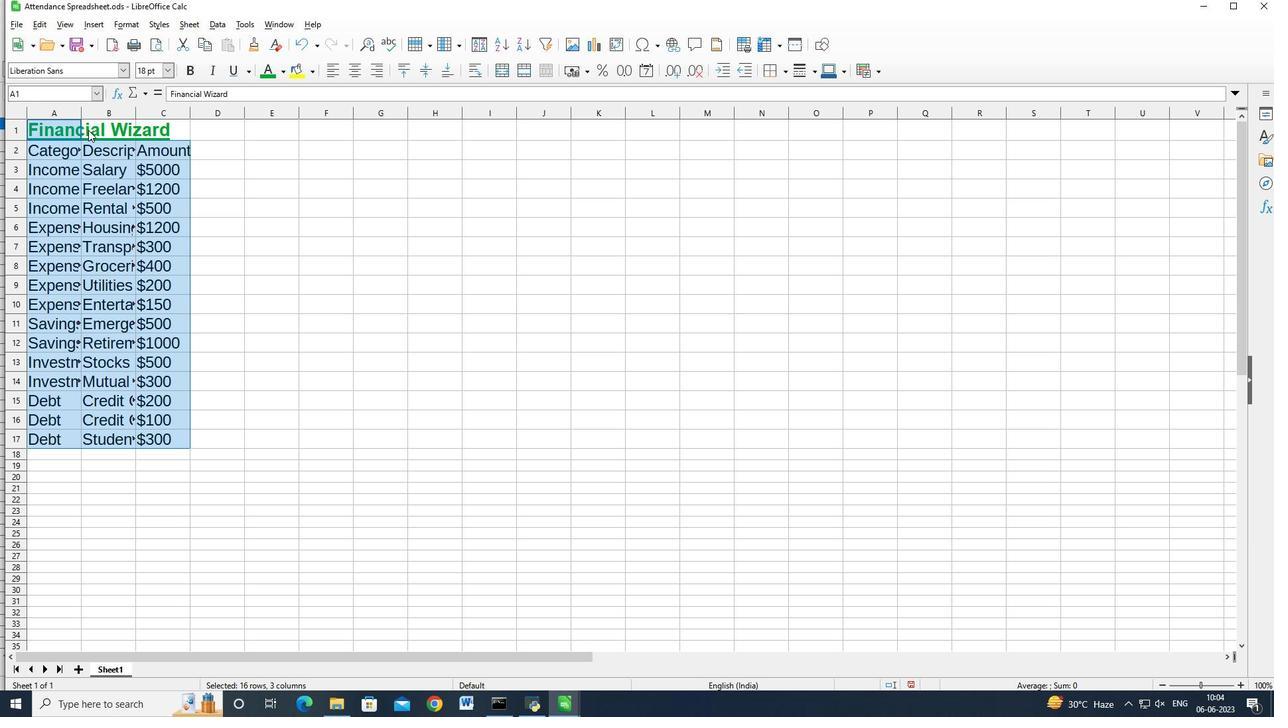 
Action: Mouse pressed left at (102, 126)
Screenshot: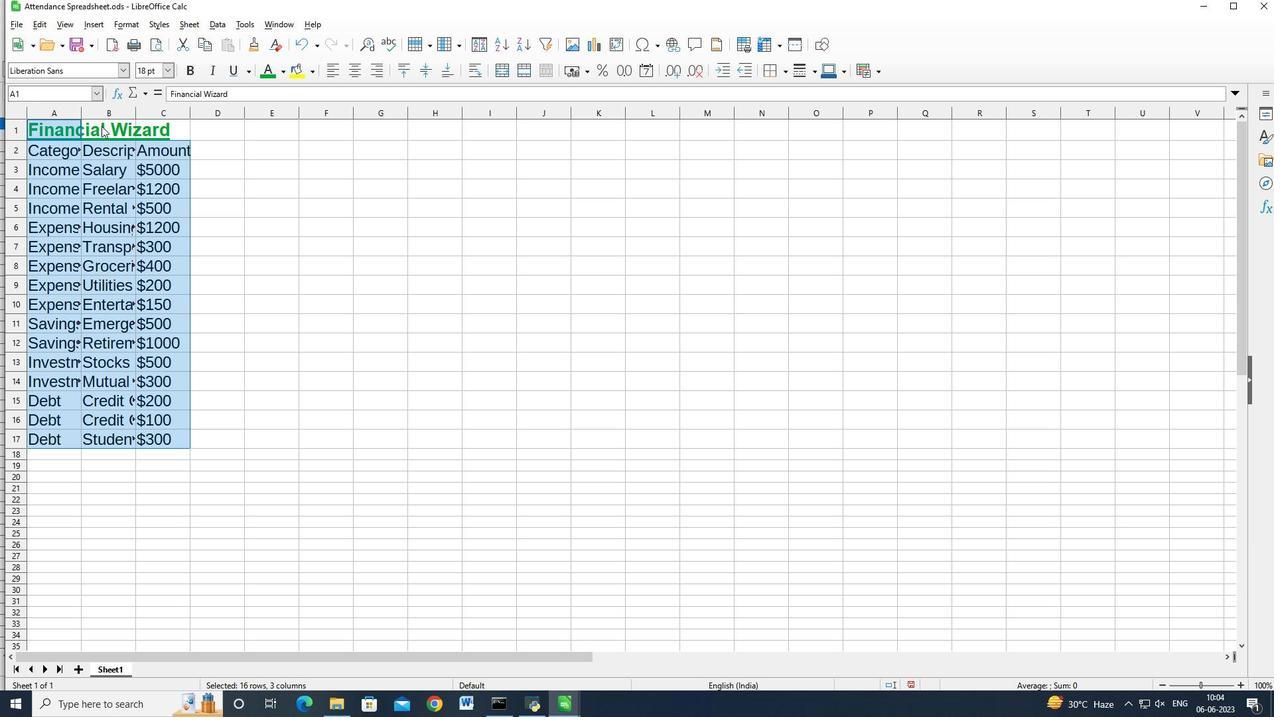 
Action: Mouse moved to (157, 130)
Screenshot: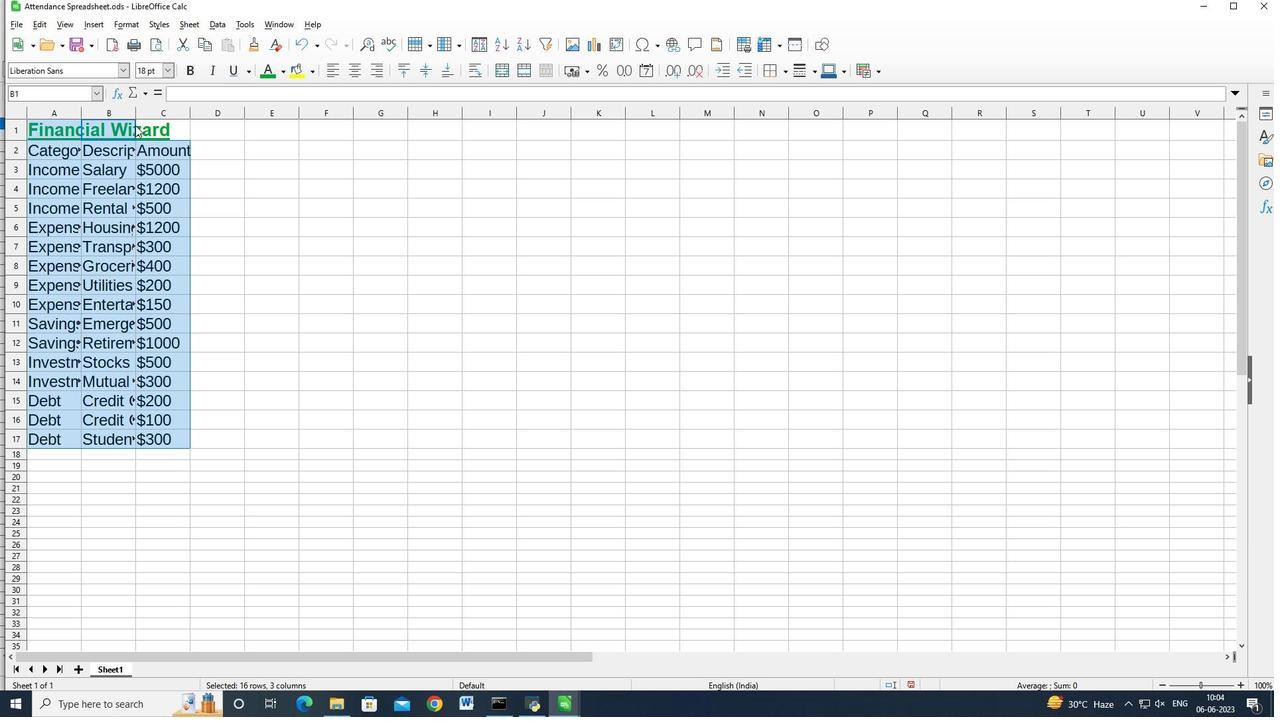 
Action: Mouse pressed left at (157, 130)
Screenshot: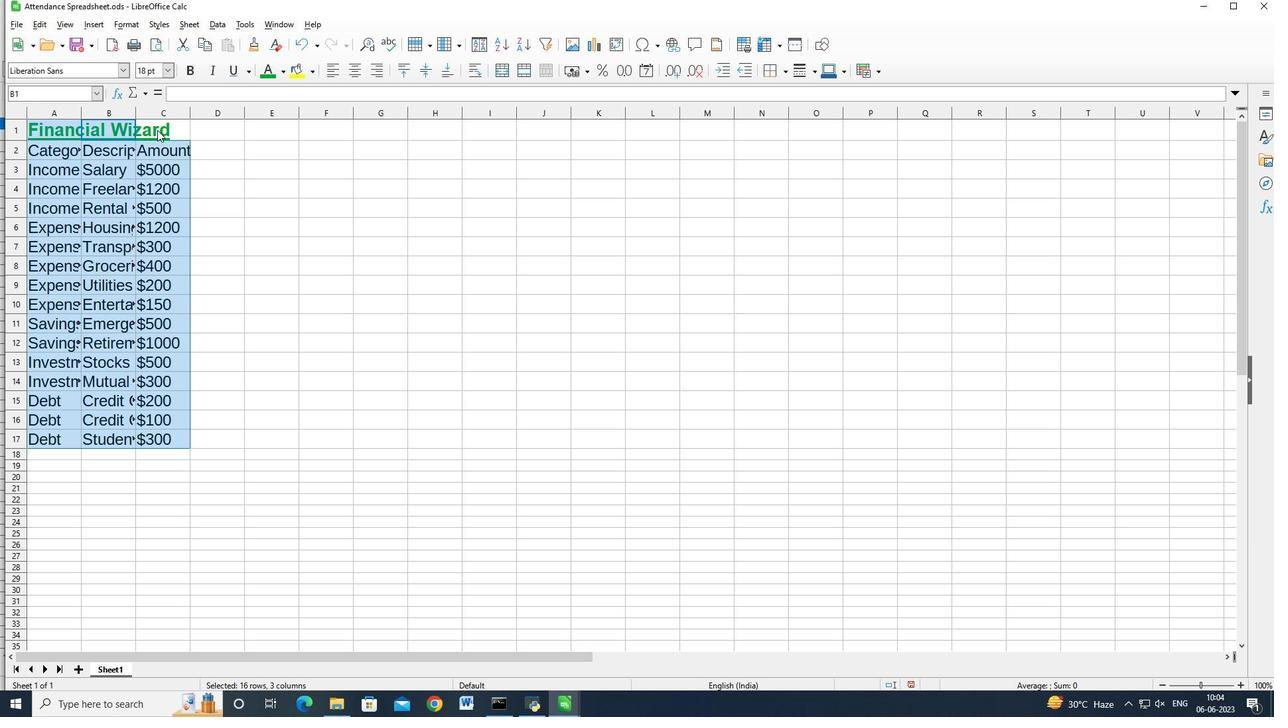 
Action: Mouse moved to (364, 72)
Screenshot: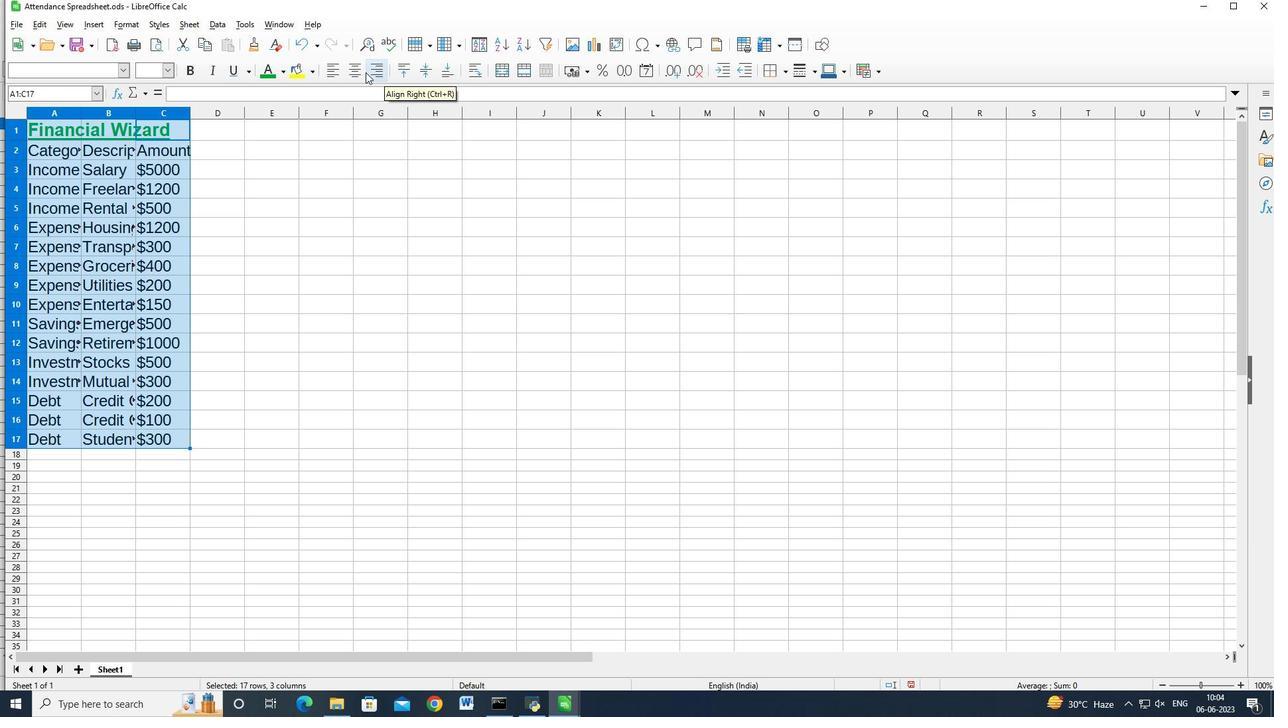 
Action: Mouse pressed left at (364, 72)
Screenshot: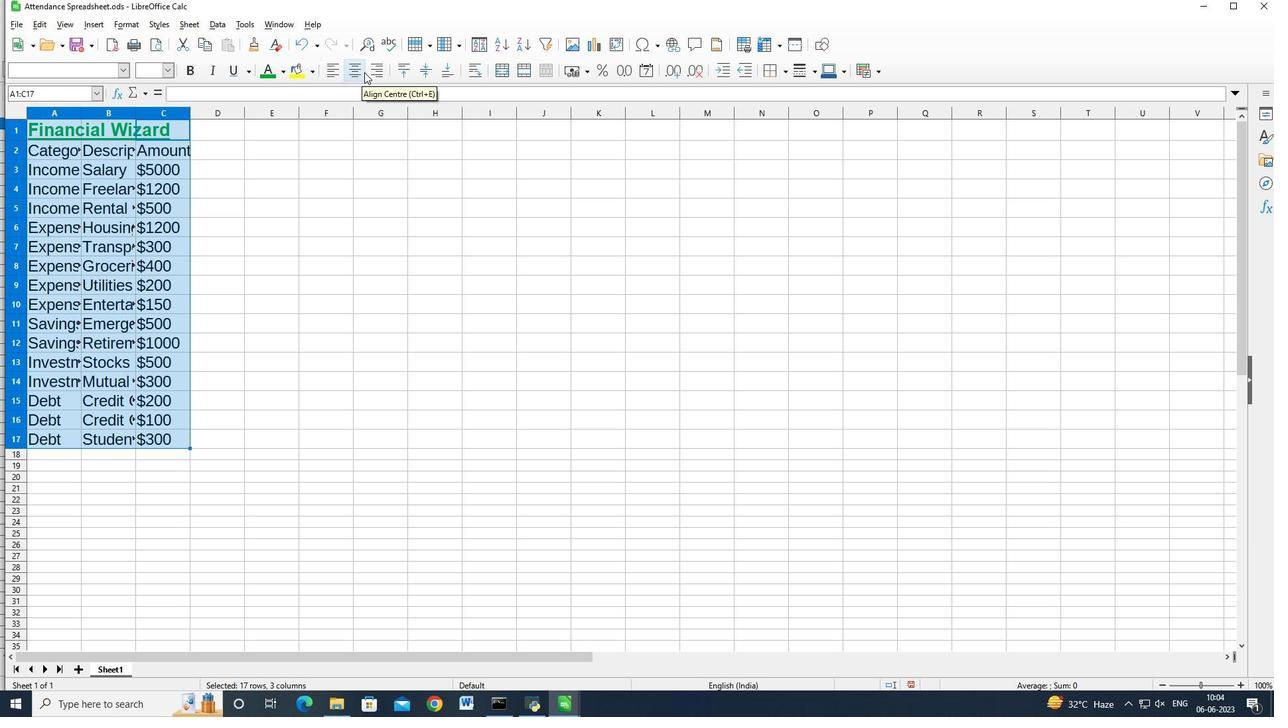 
Action: Mouse moved to (212, 236)
Screenshot: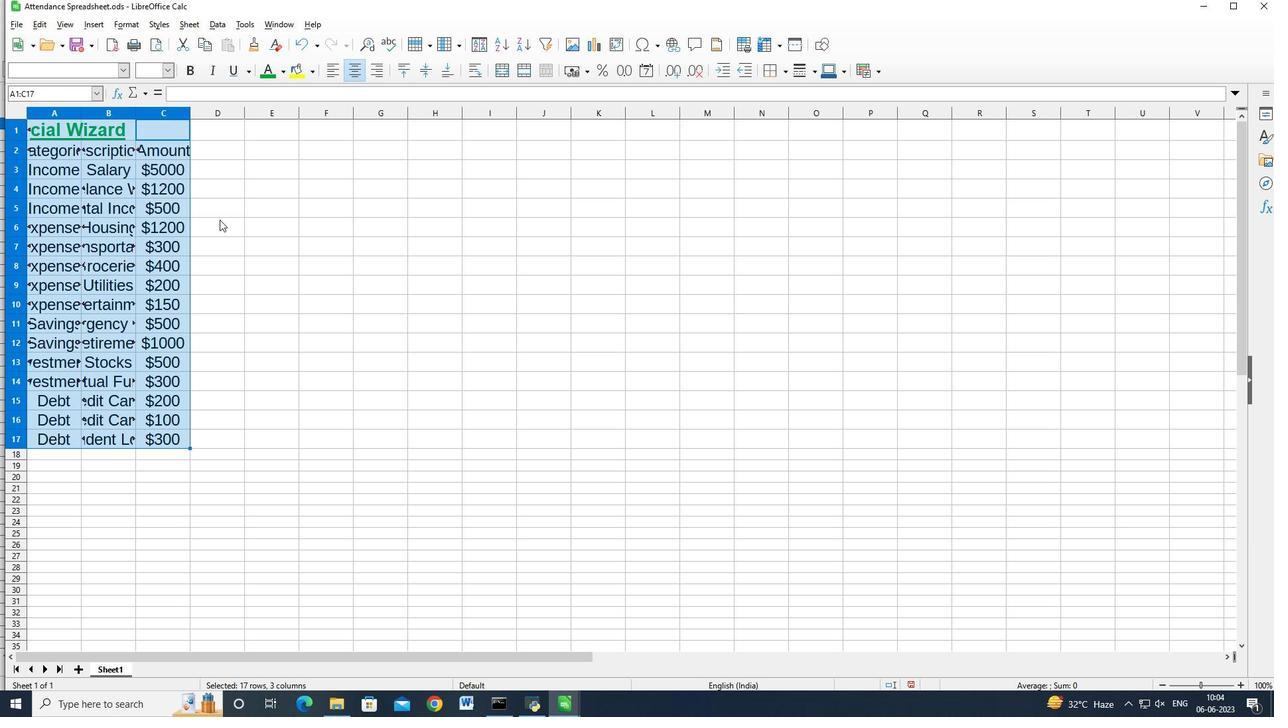 
Action: Key pressed <Key.shift>
Screenshot: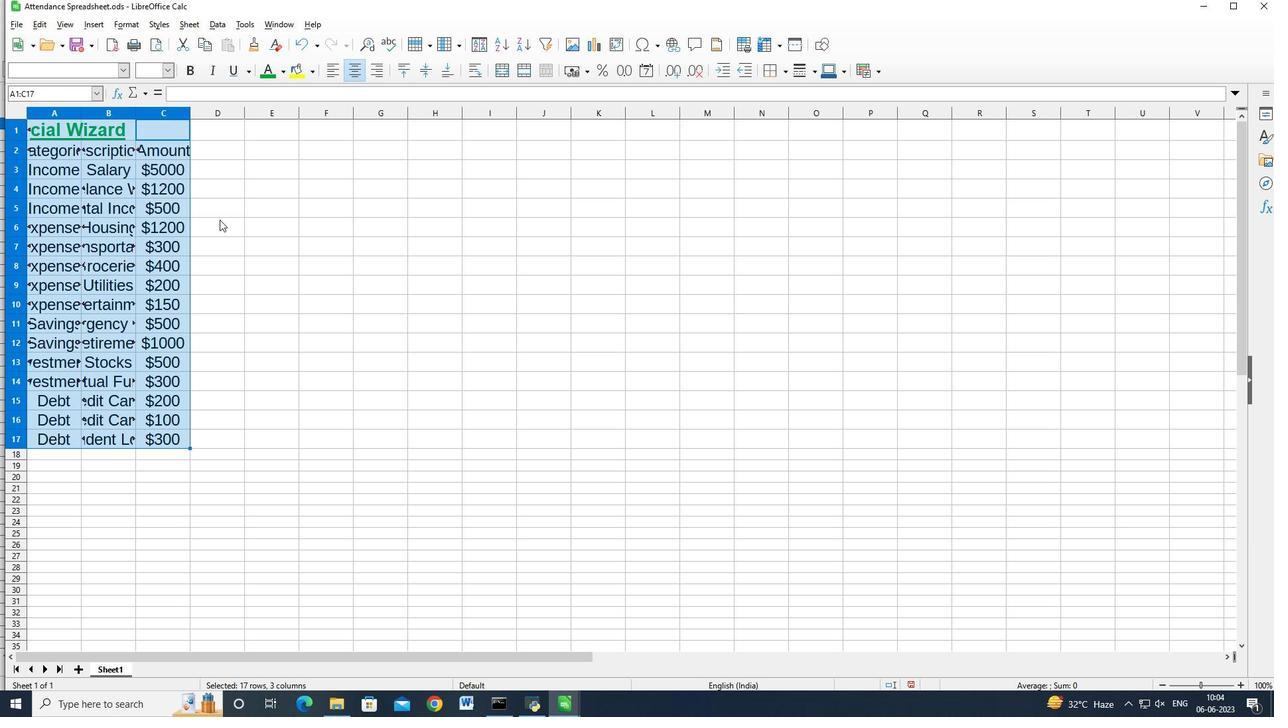 
Action: Mouse moved to (212, 236)
Screenshot: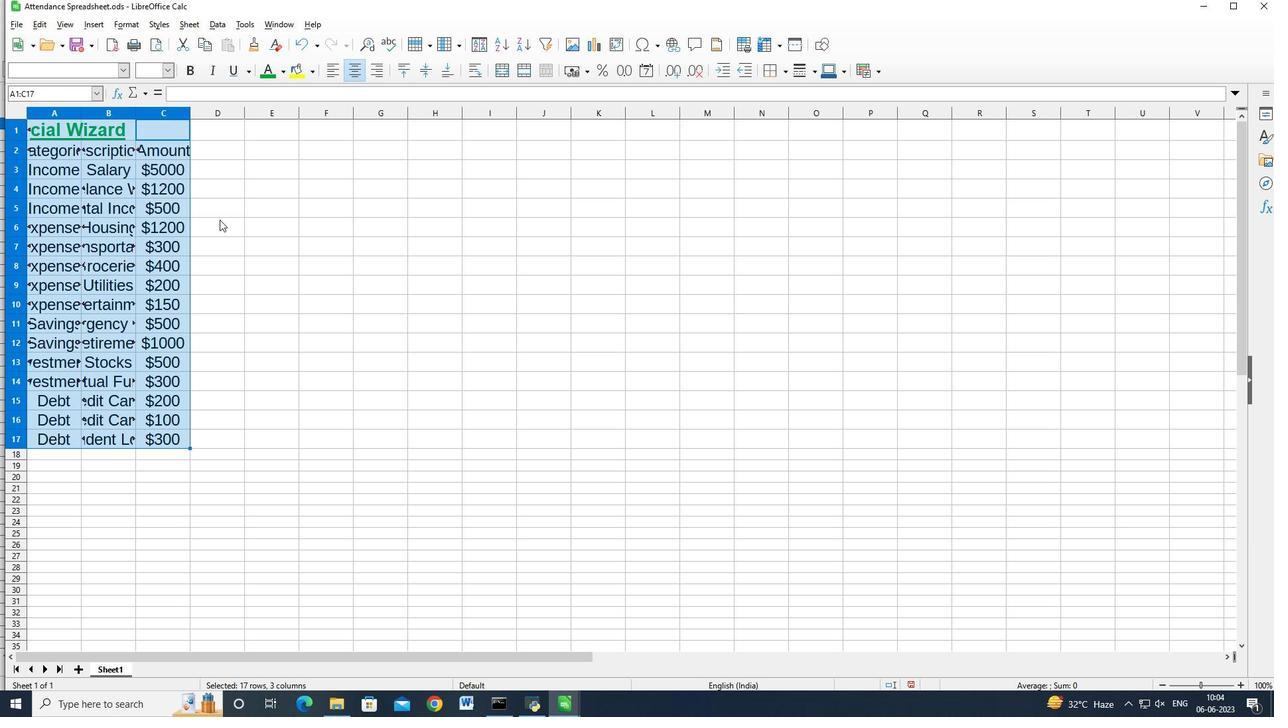 
Action: Mouse scrolled (212, 237) with delta (0, 0)
Screenshot: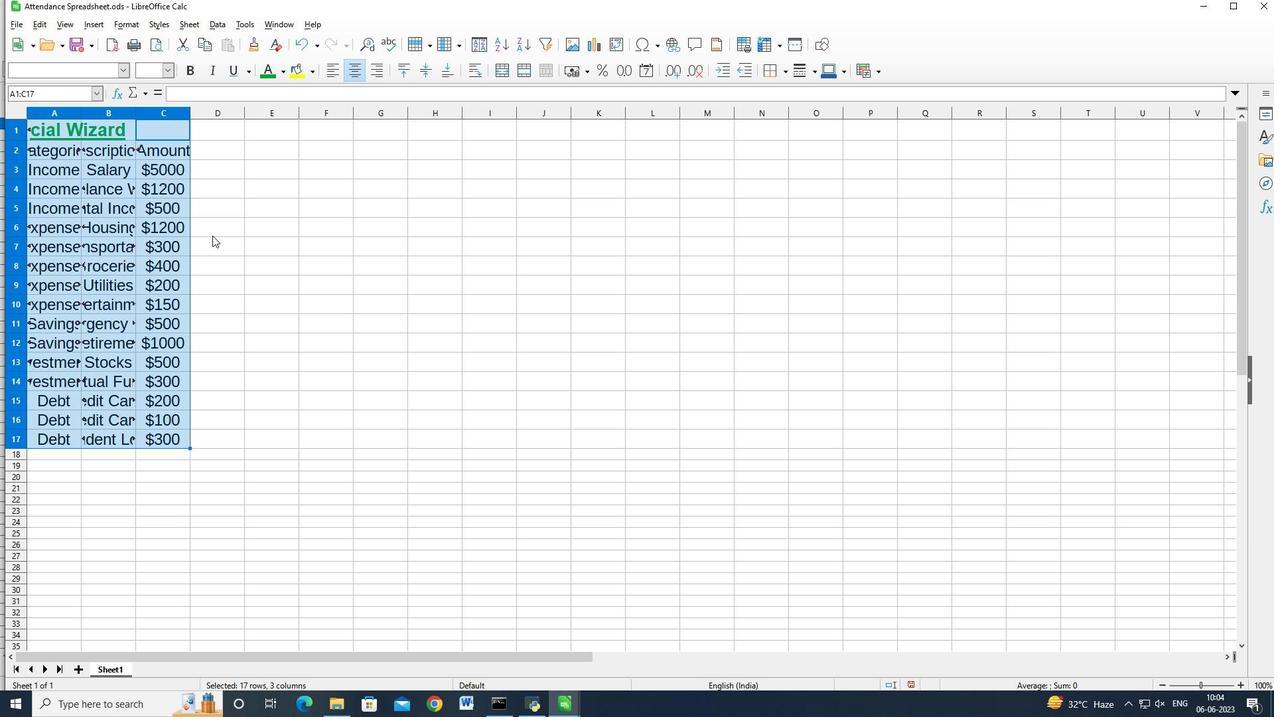 
Action: Mouse scrolled (212, 237) with delta (0, 0)
Screenshot: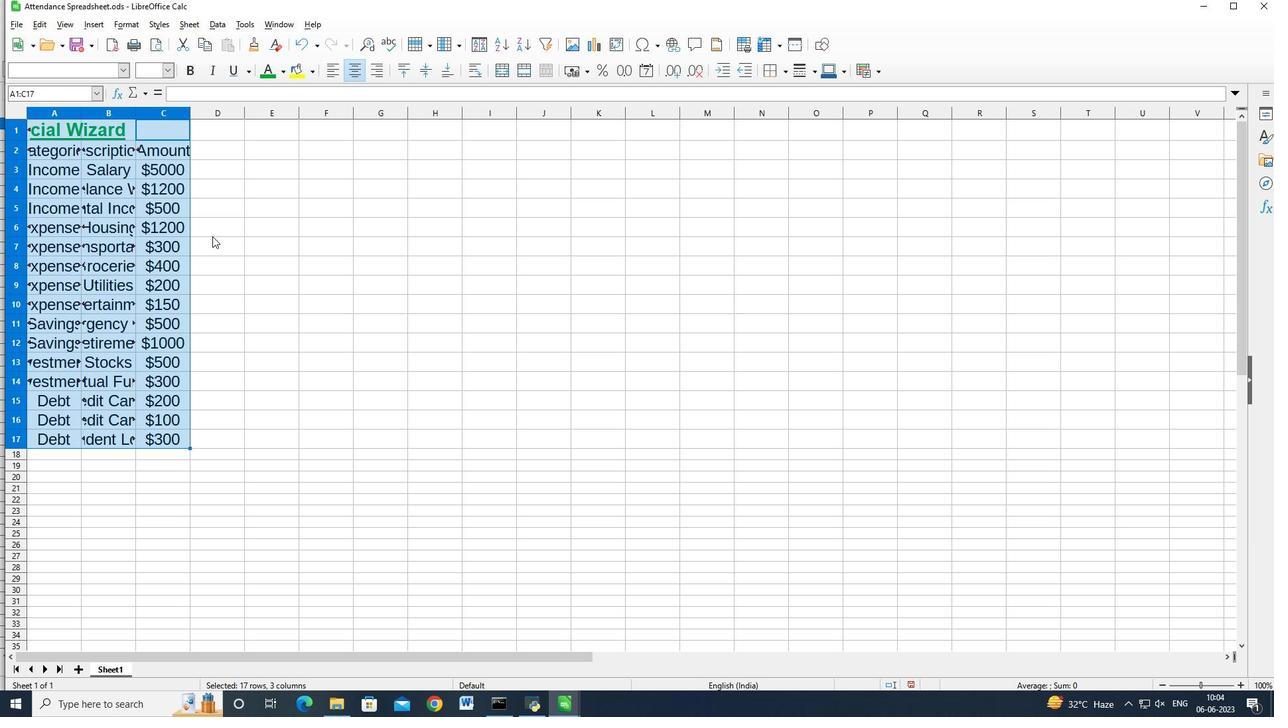 
Action: Mouse scrolled (212, 237) with delta (0, 0)
Screenshot: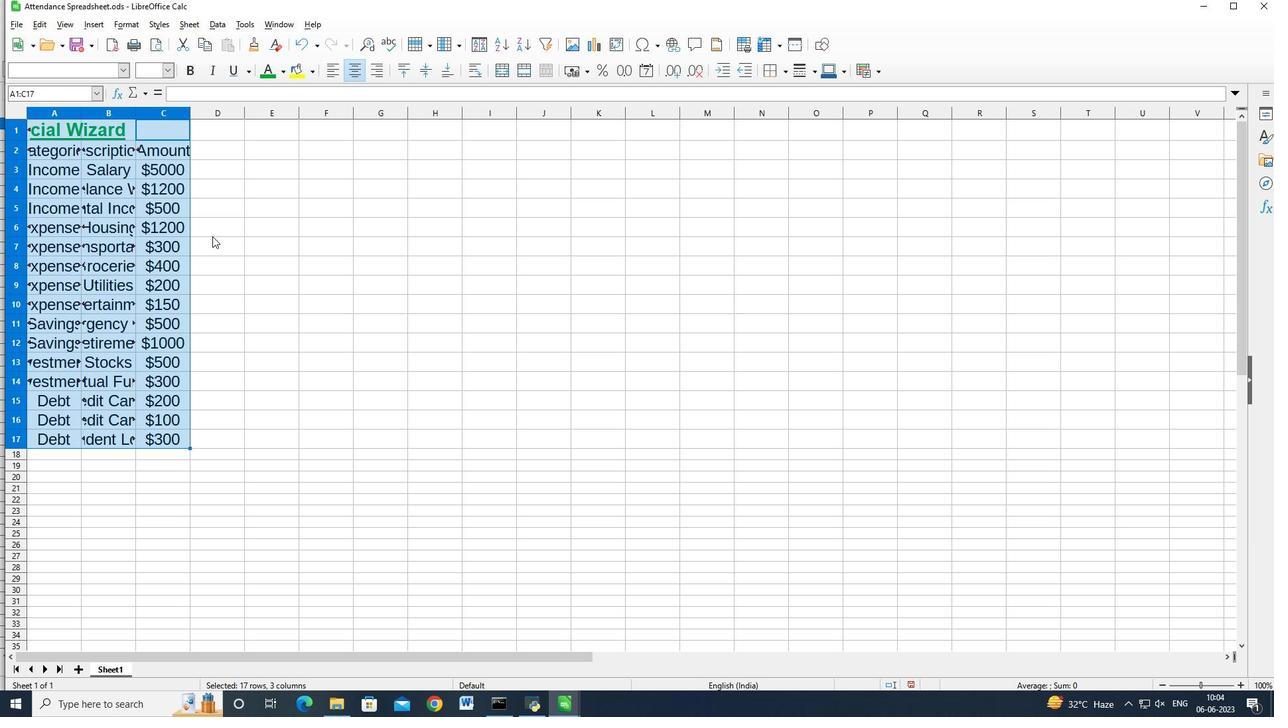 
Action: Mouse scrolled (212, 237) with delta (0, 0)
Screenshot: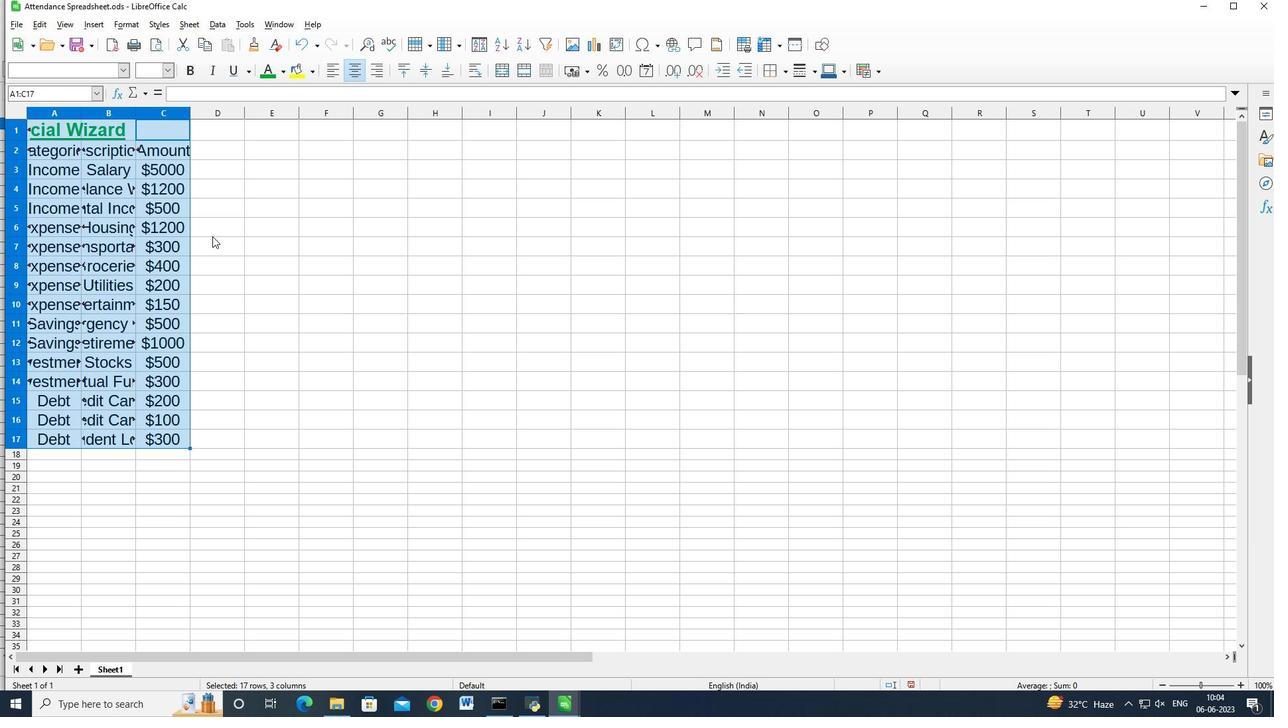 
Action: Key pressed <Key.shift><Key.shift><Key.shift>
Screenshot: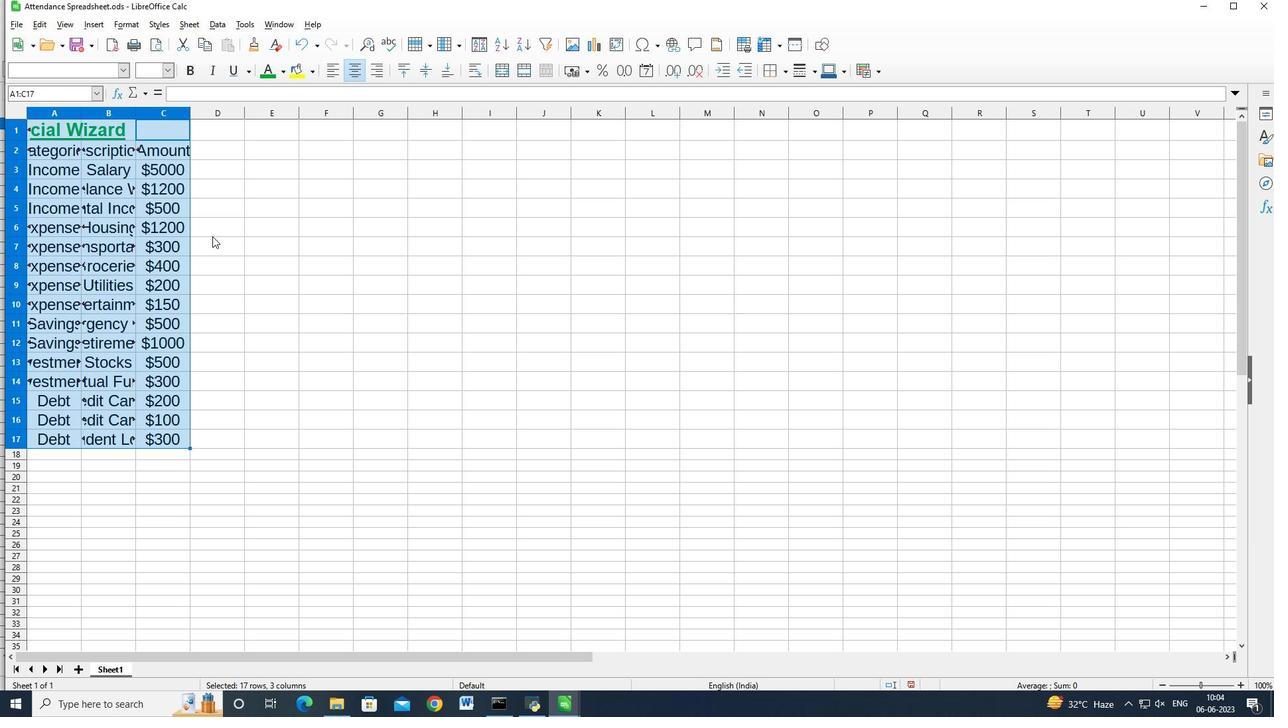 
Action: Mouse moved to (213, 236)
Screenshot: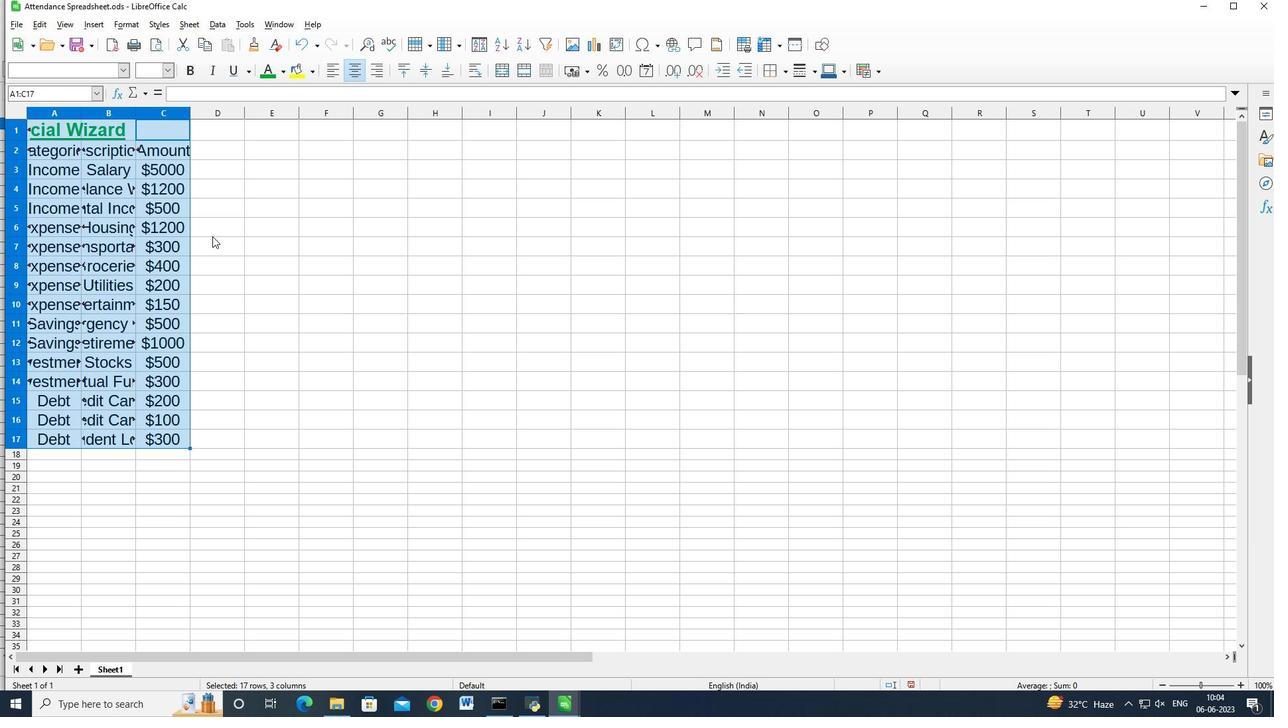 
Action: Key pressed <Key.shift>
Screenshot: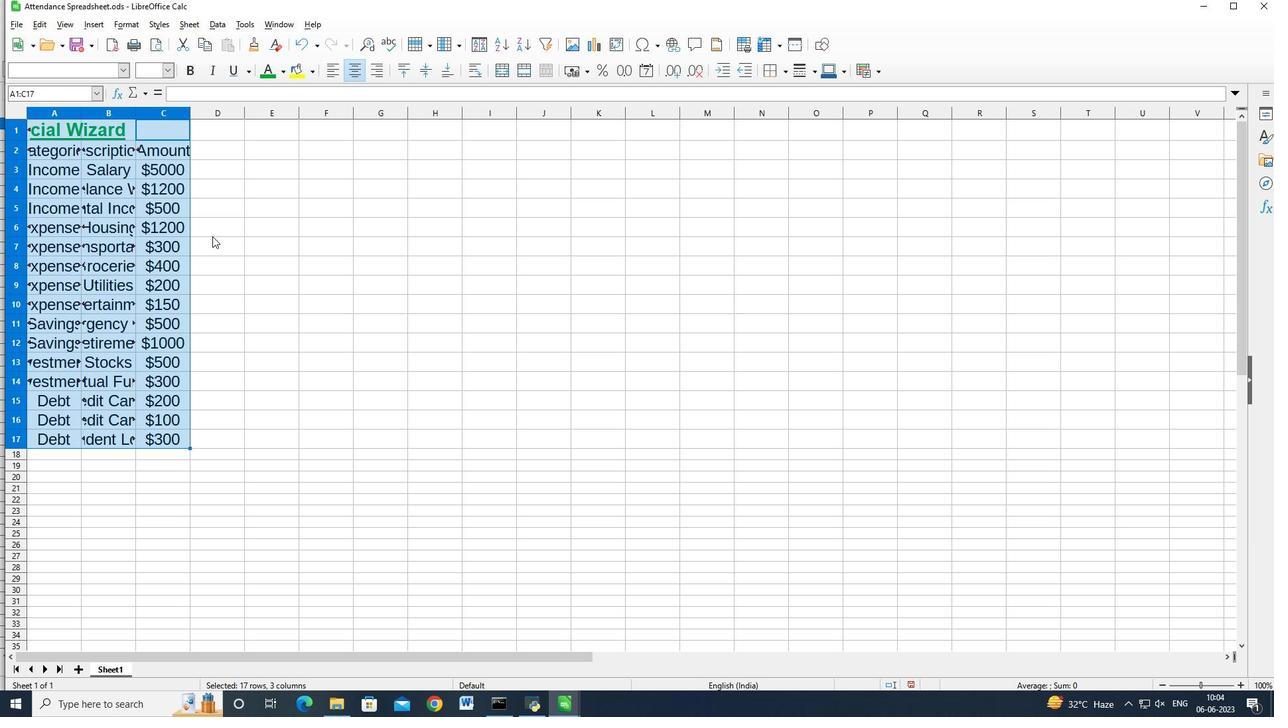 
Action: Mouse moved to (231, 251)
Screenshot: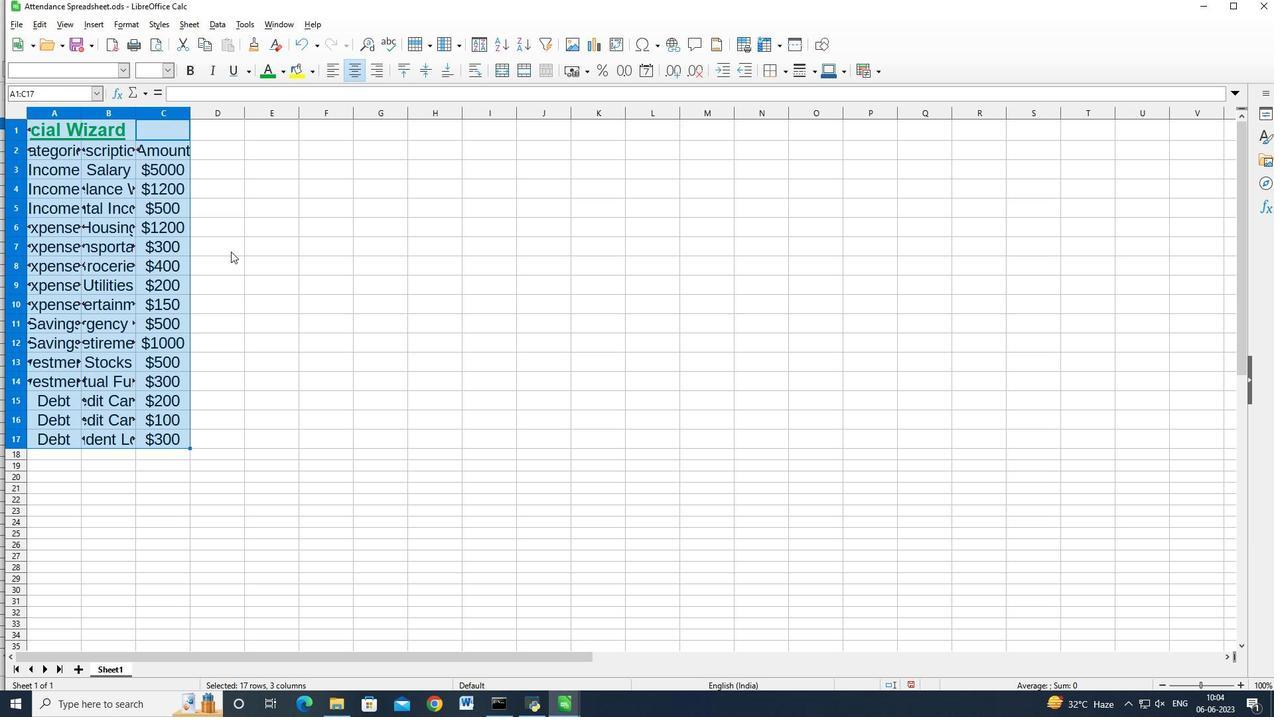 
Action: Key pressed ctrl+S
Screenshot: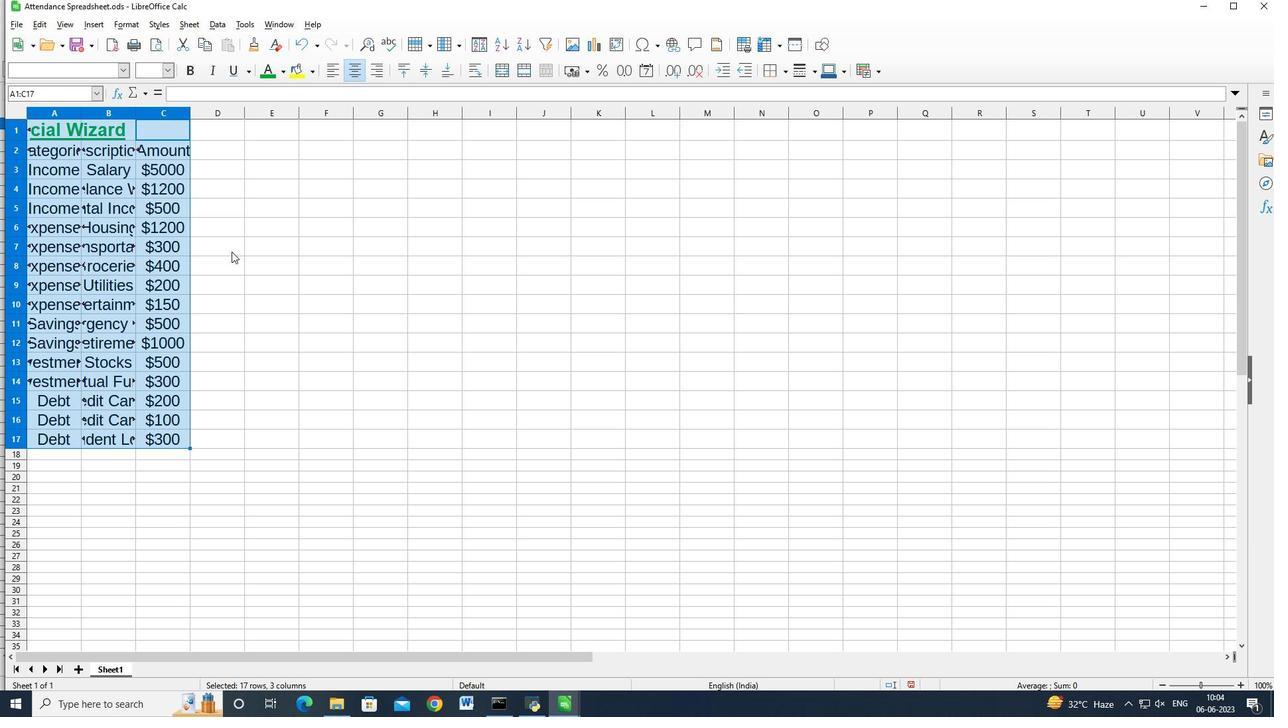 
Action: Mouse moved to (160, 232)
Screenshot: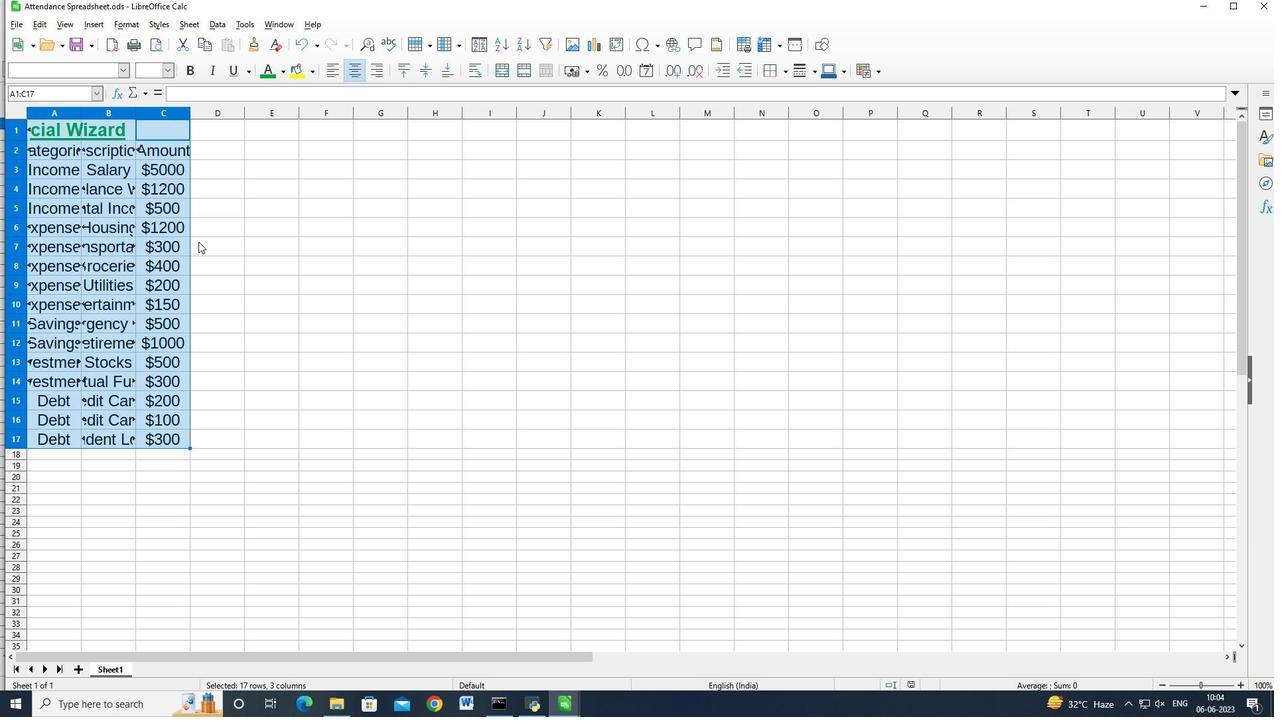 
Action: Key pressed <Key.shift>
Screenshot: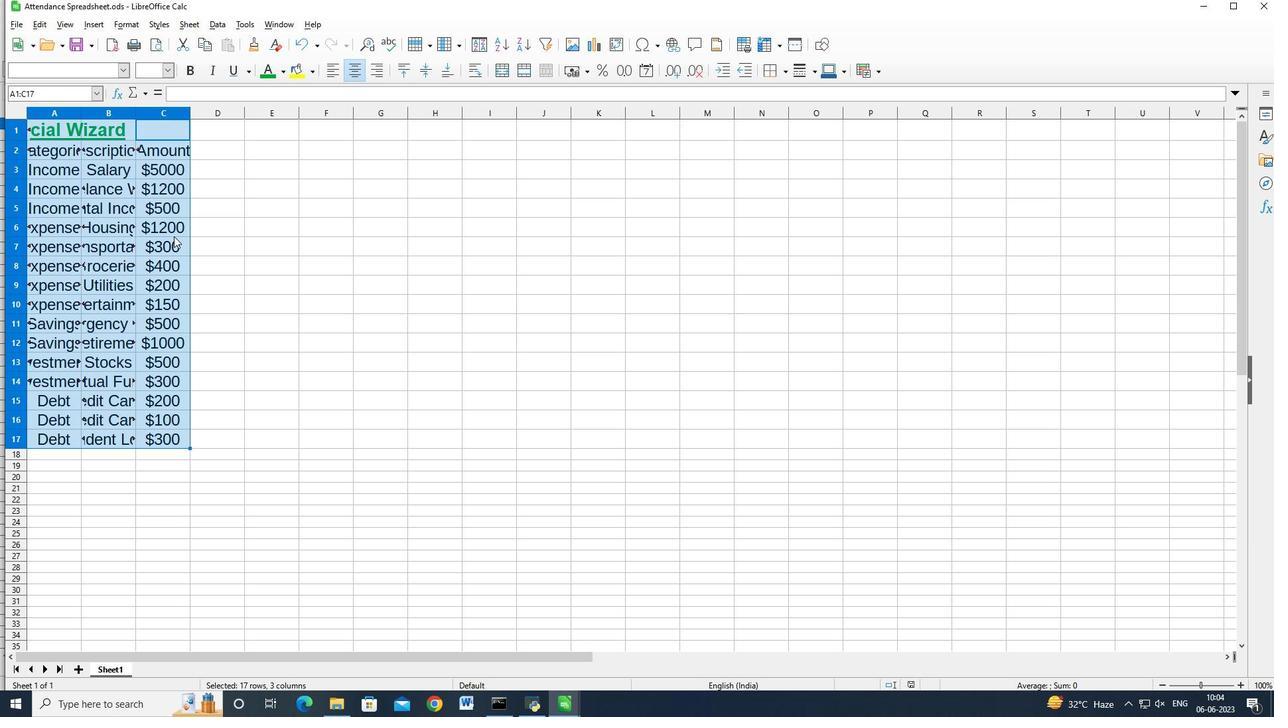 
Action: Mouse scrolled (160, 233) with delta (0, 0)
Screenshot: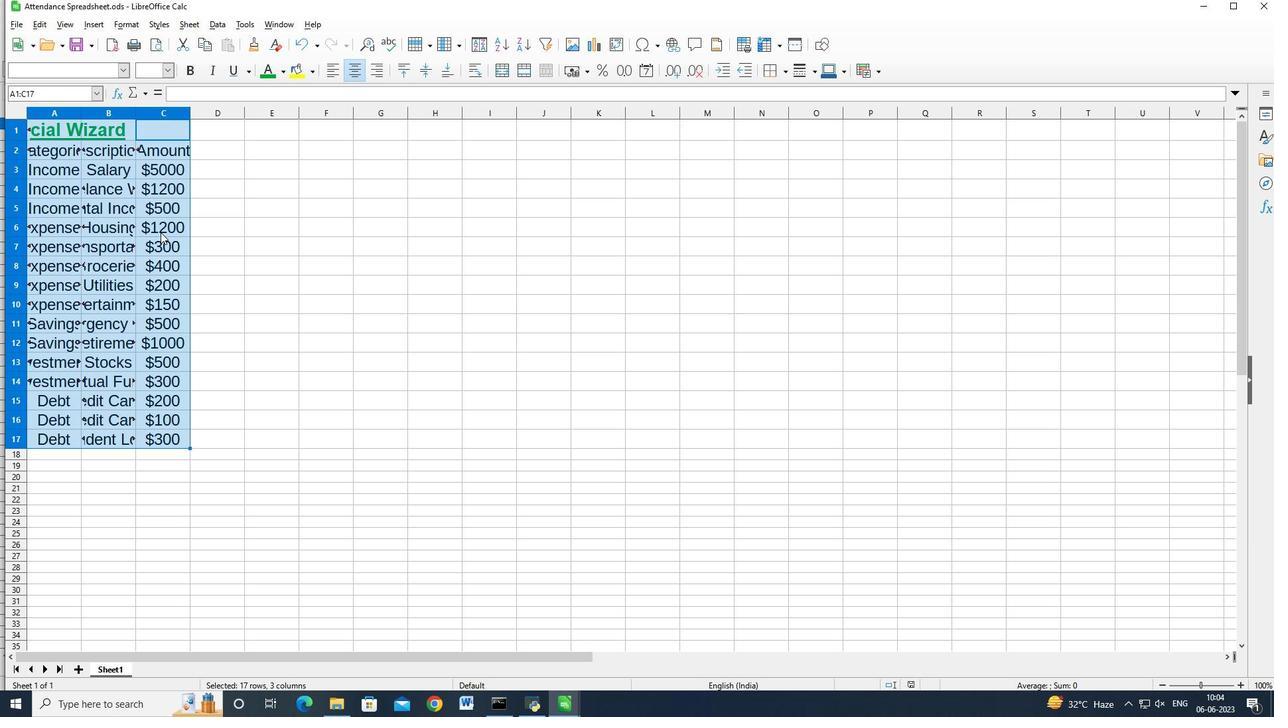 
Action: Mouse scrolled (160, 233) with delta (0, 0)
Screenshot: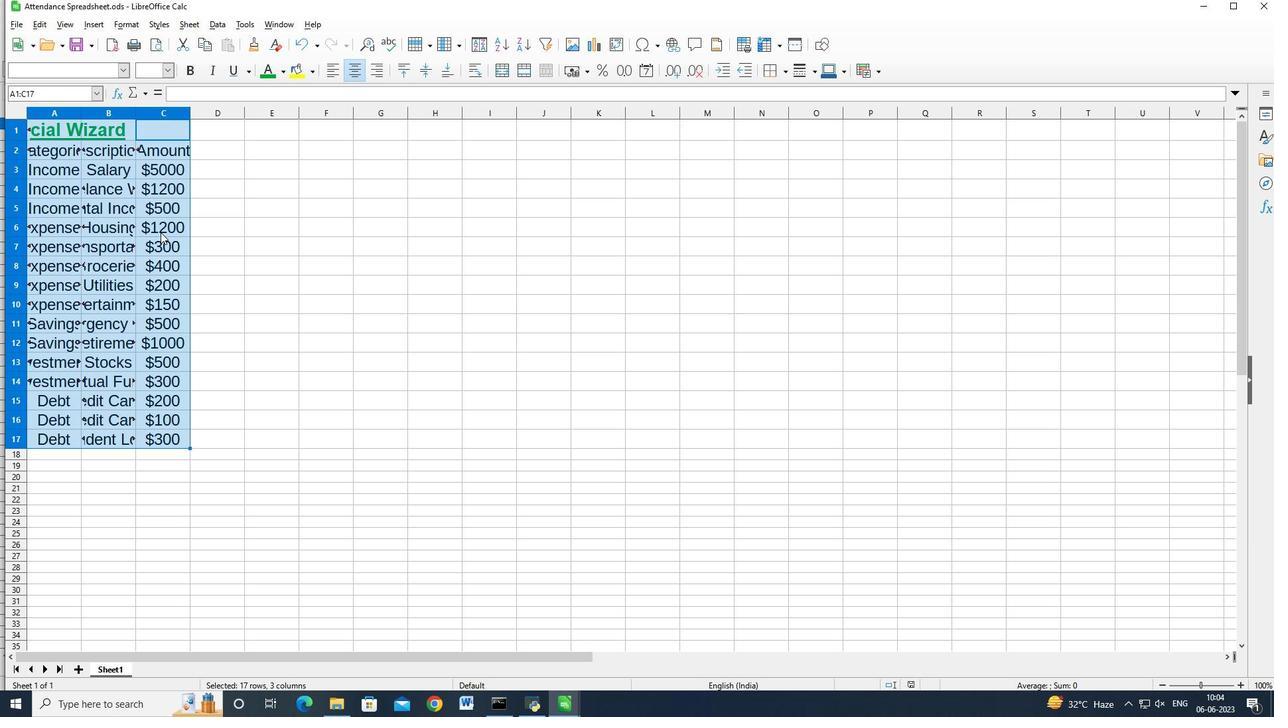 
Action: Mouse scrolled (160, 233) with delta (0, 0)
Screenshot: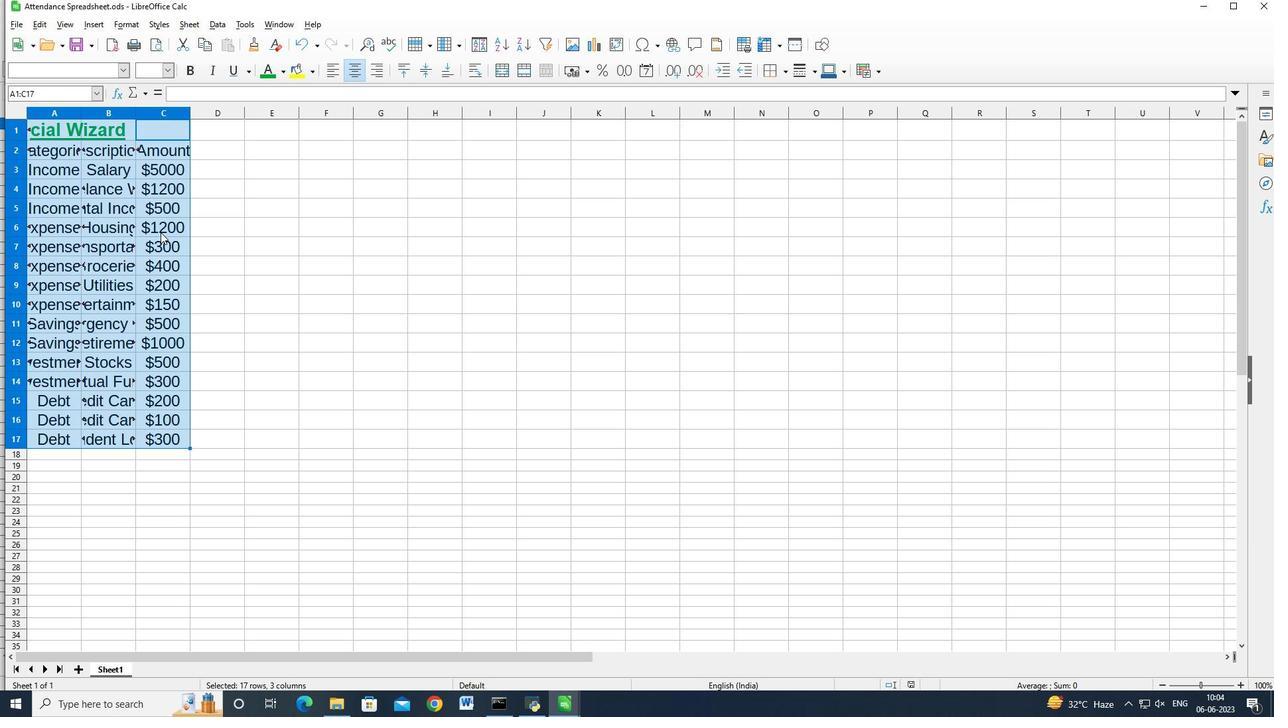 
Action: Mouse moved to (434, 209)
Screenshot: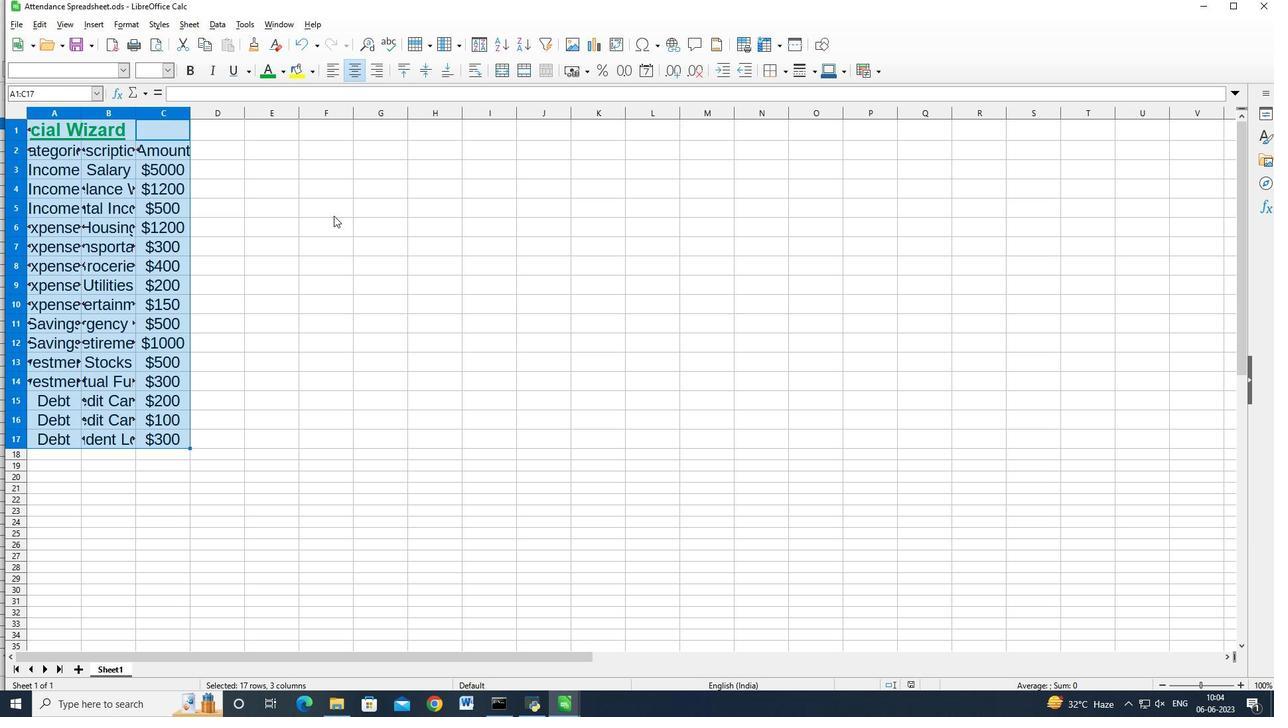 
Action: Mouse pressed left at (434, 209)
Screenshot: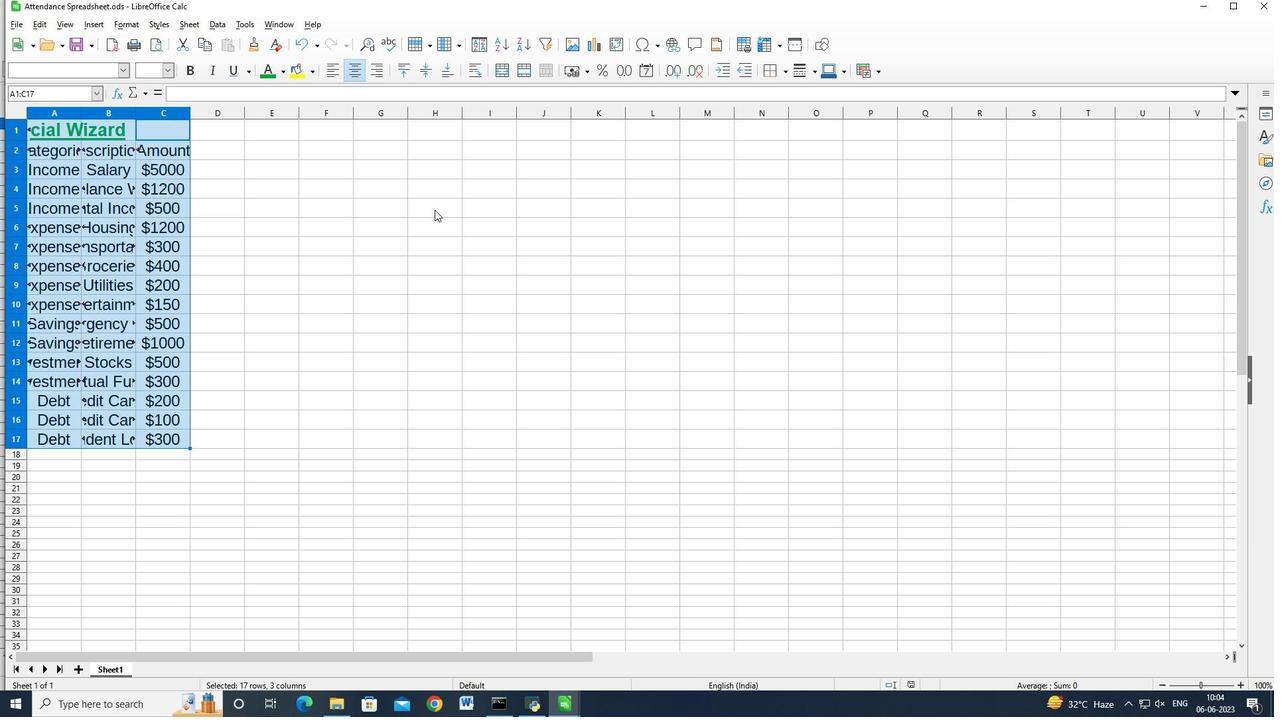 
